 Task: Find connections with filter location Port-Gentil with filter topic #Networkingwith filter profile language Spanish with filter current company Think Design Collaborative with filter school Modern School with filter industry Postal Services with filter service category Packaging Design with filter keywords title Administrator
Action: Mouse moved to (571, 75)
Screenshot: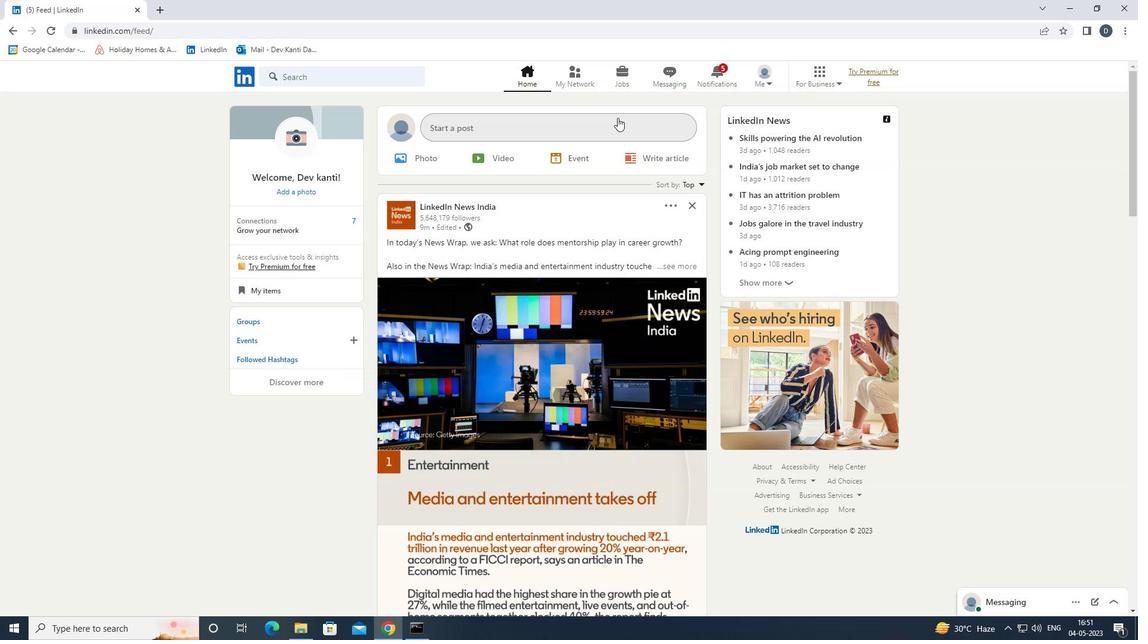 
Action: Mouse pressed left at (571, 75)
Screenshot: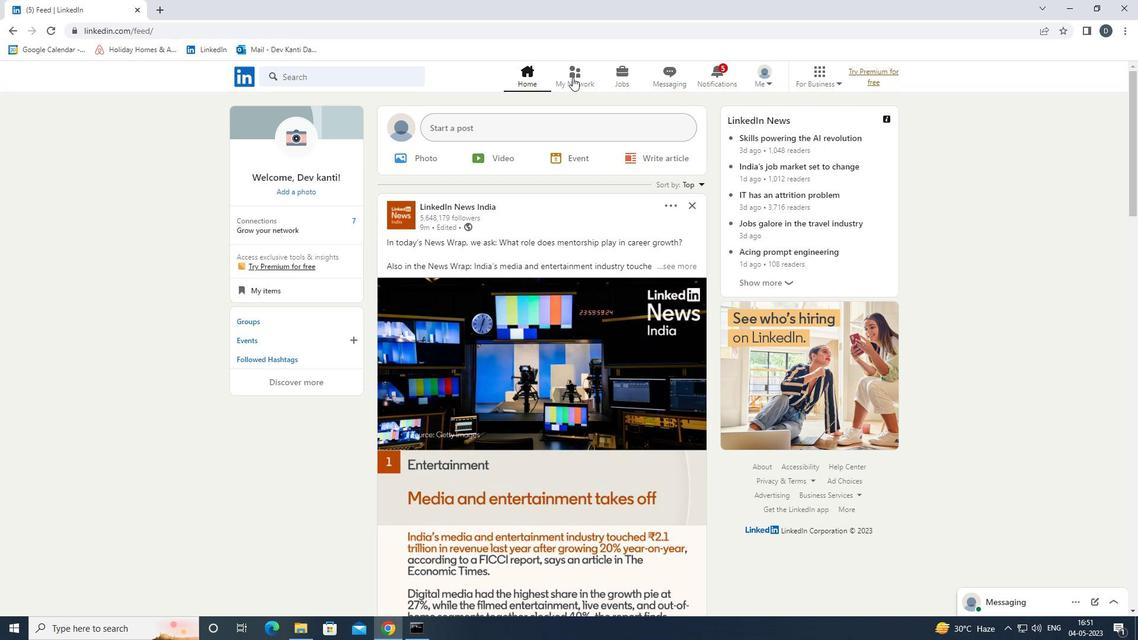 
Action: Mouse moved to (390, 140)
Screenshot: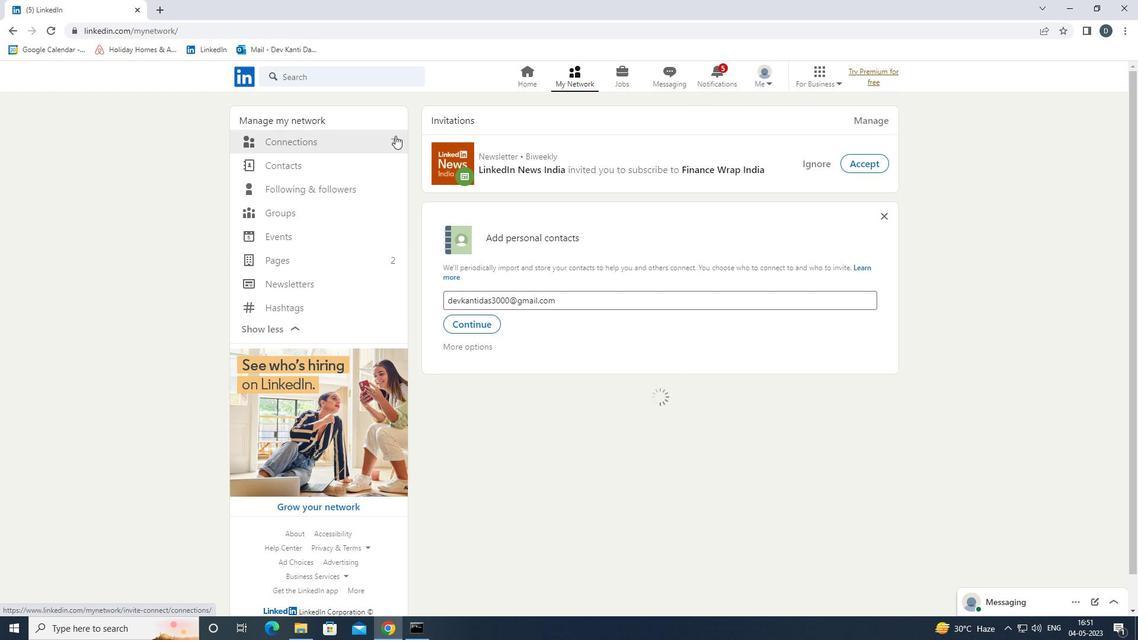 
Action: Mouse pressed left at (390, 140)
Screenshot: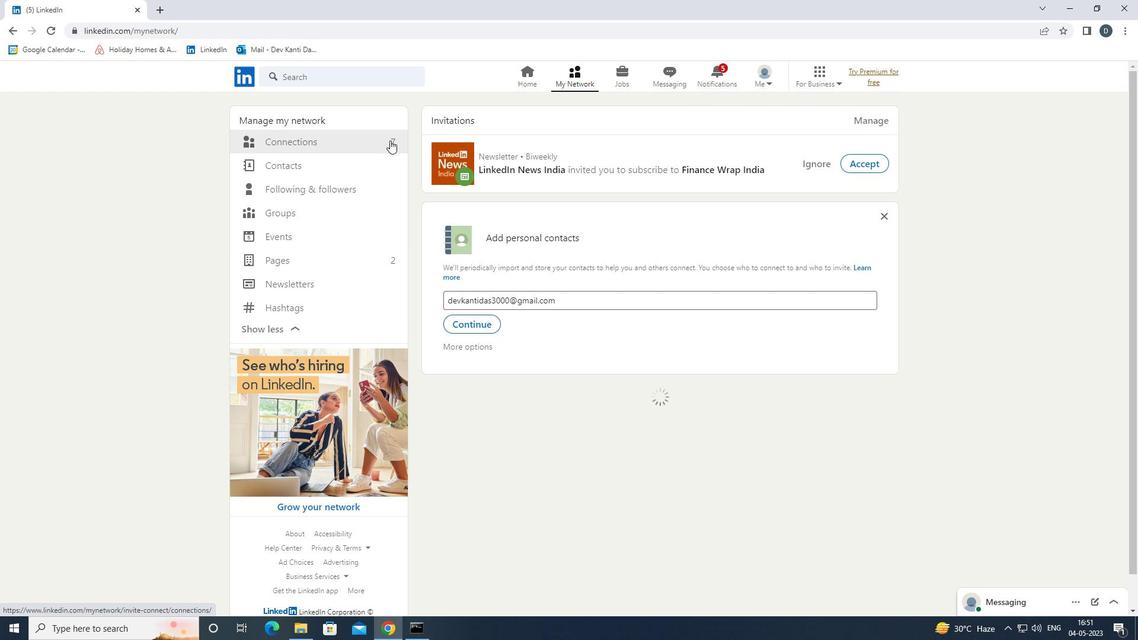 
Action: Mouse moved to (660, 147)
Screenshot: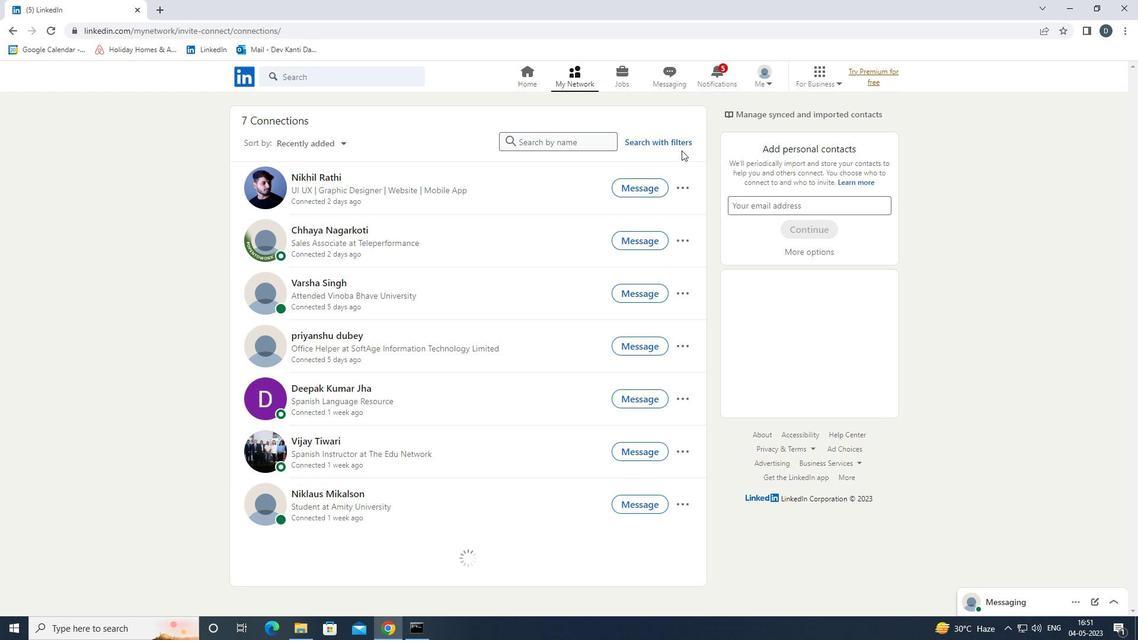 
Action: Mouse pressed left at (660, 147)
Screenshot: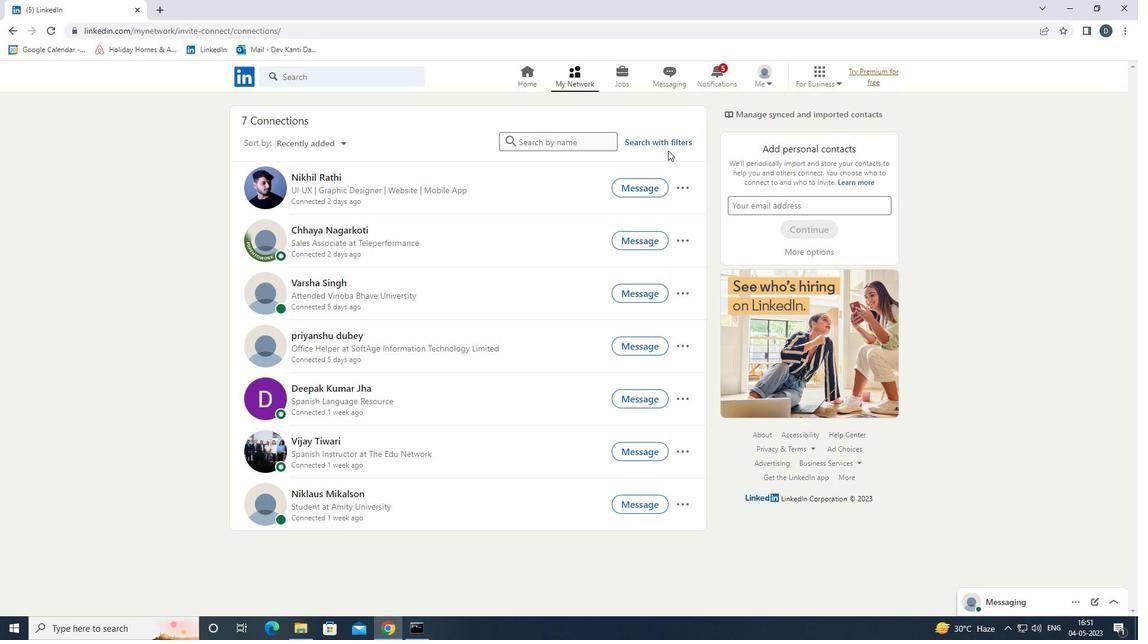 
Action: Mouse moved to (614, 112)
Screenshot: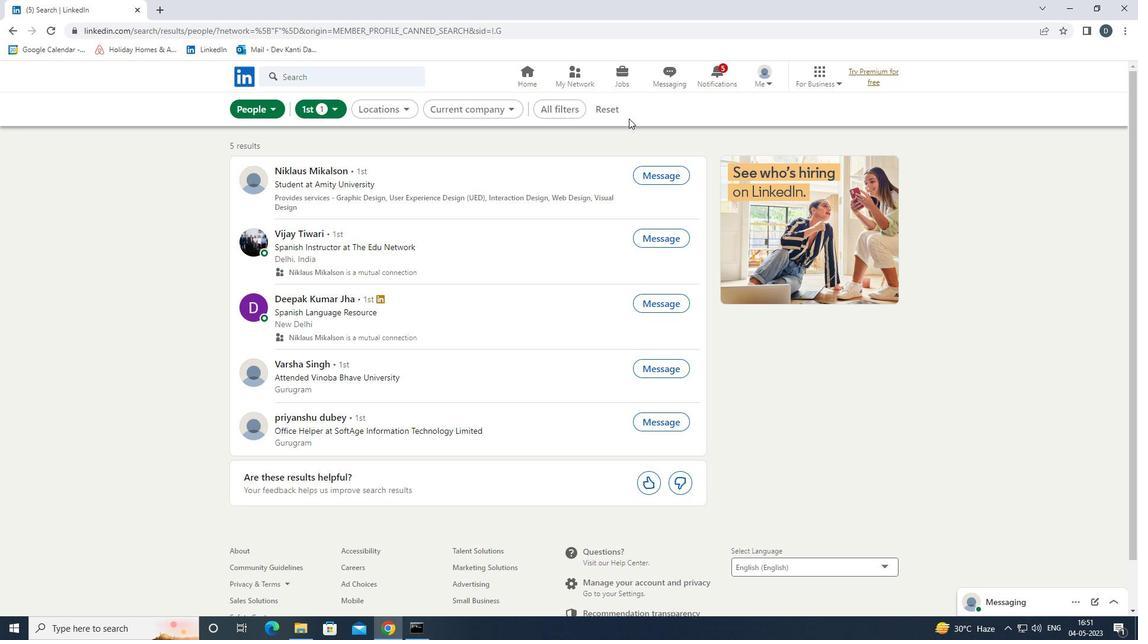 
Action: Mouse pressed left at (614, 112)
Screenshot: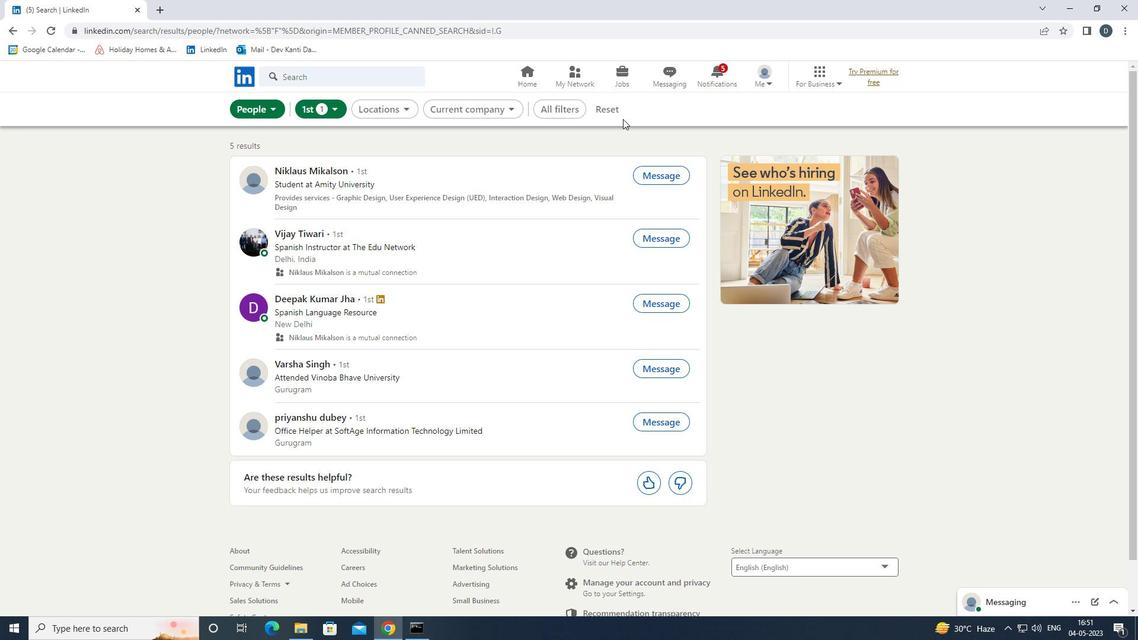 
Action: Mouse moved to (598, 111)
Screenshot: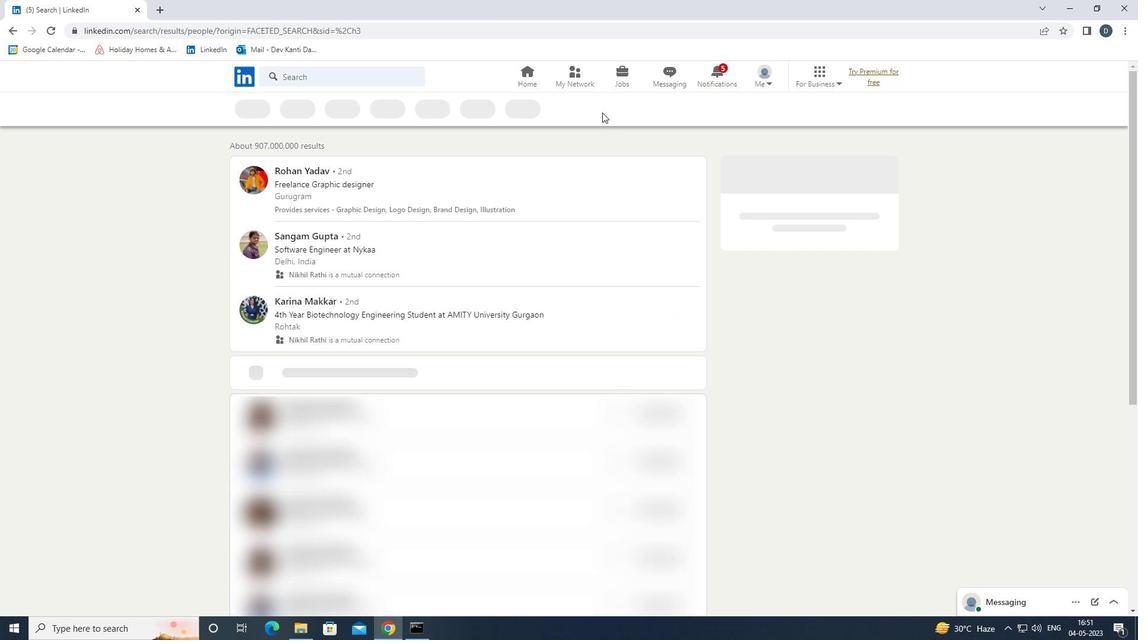
Action: Mouse pressed left at (598, 111)
Screenshot: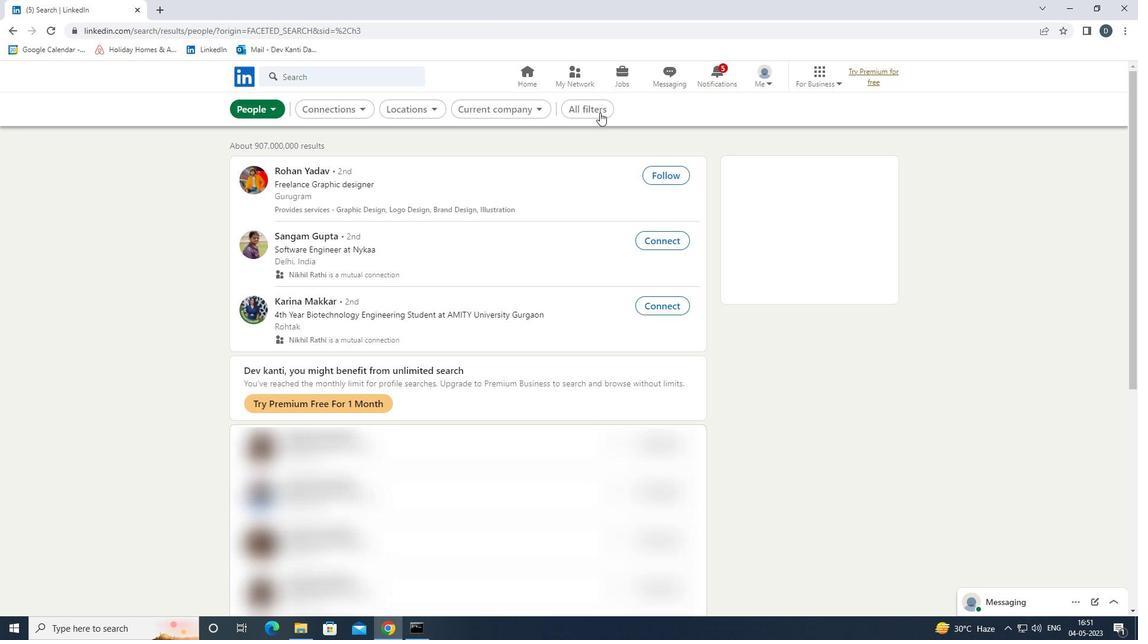 
Action: Mouse moved to (947, 409)
Screenshot: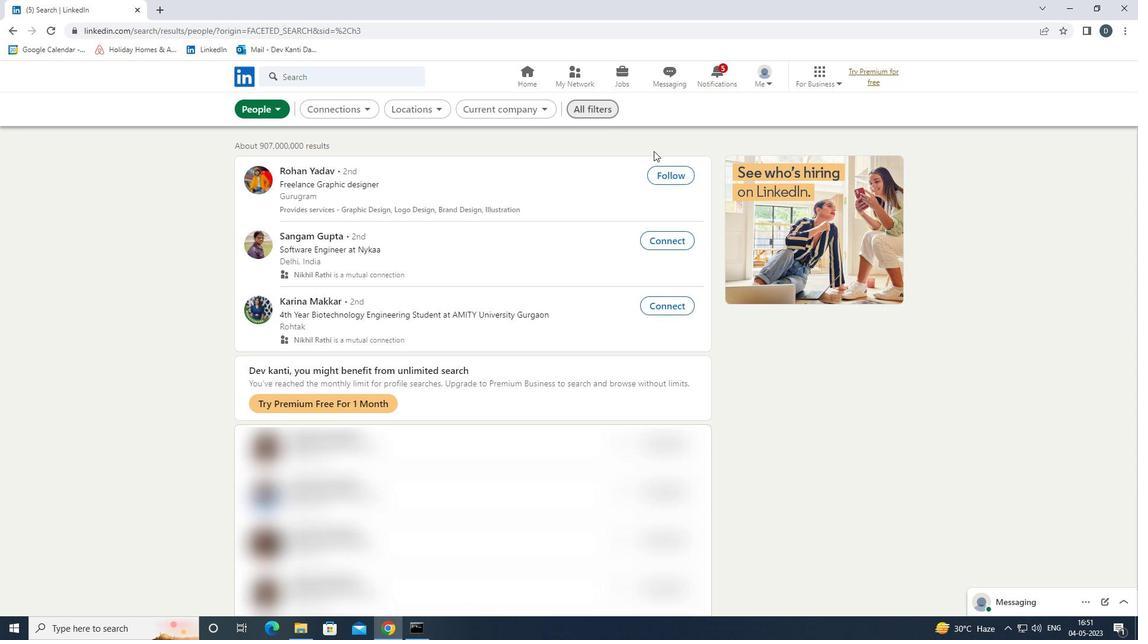 
Action: Mouse scrolled (947, 409) with delta (0, 0)
Screenshot: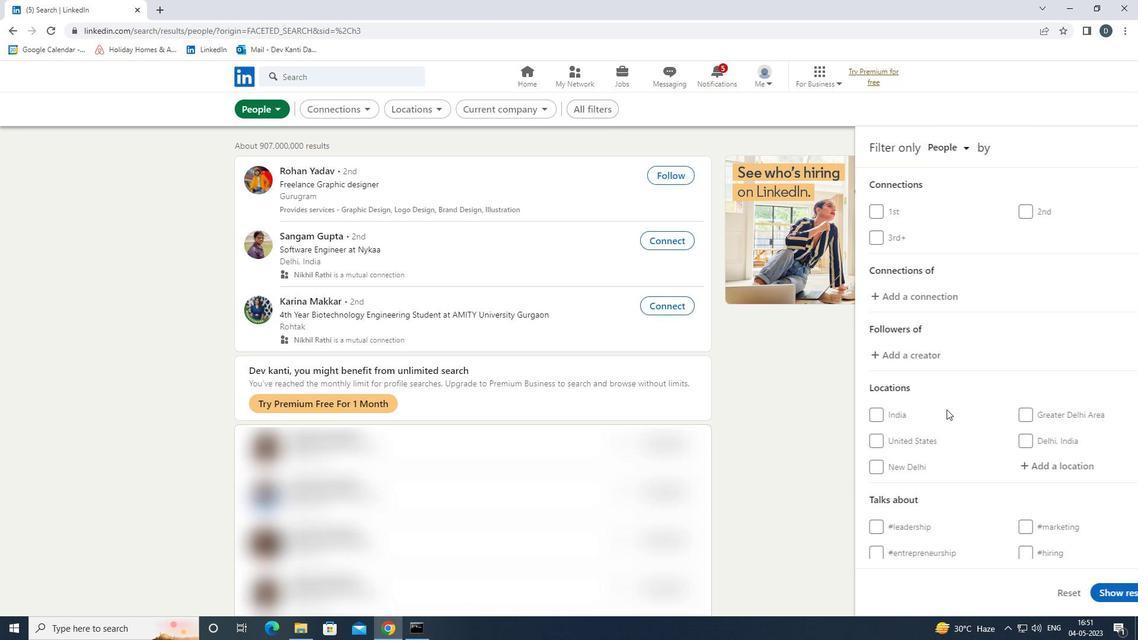 
Action: Mouse scrolled (947, 409) with delta (0, 0)
Screenshot: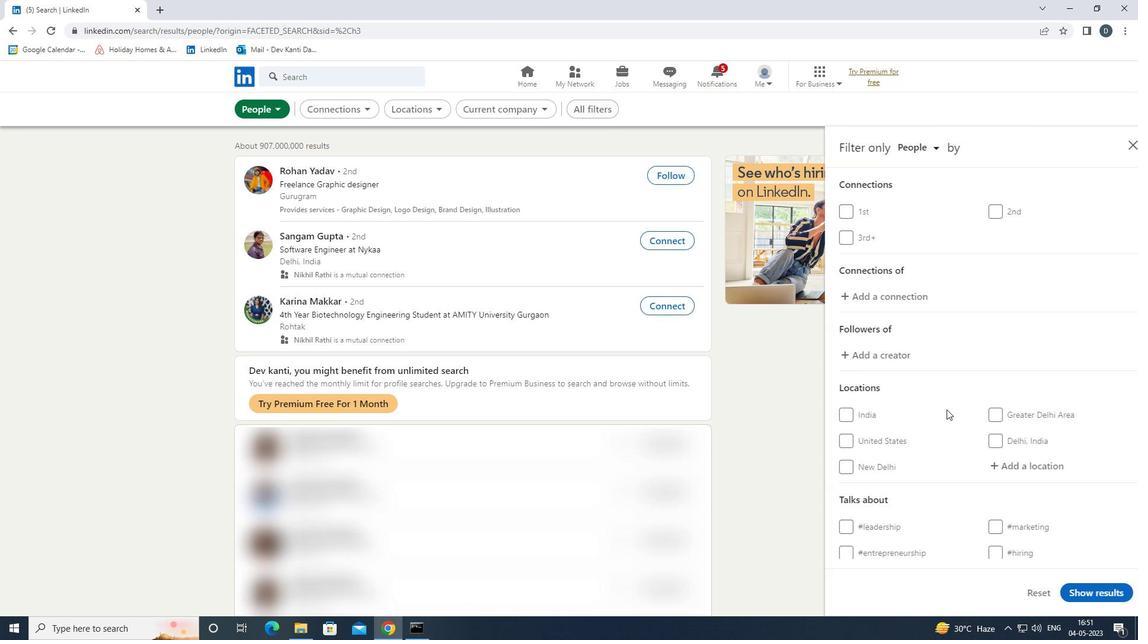 
Action: Mouse moved to (1033, 341)
Screenshot: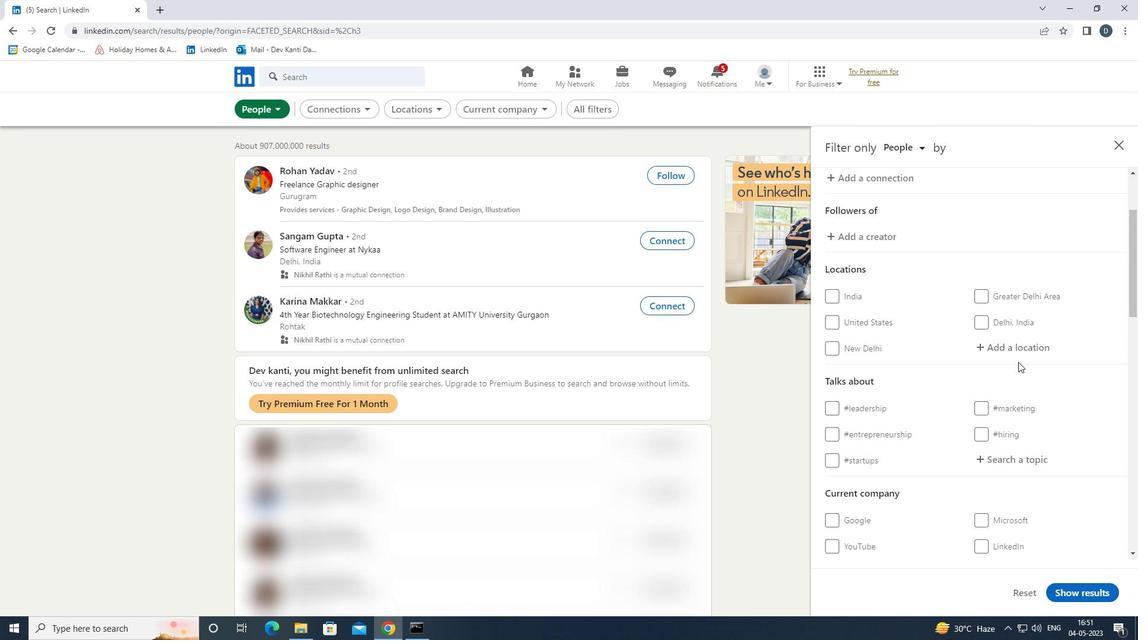 
Action: Mouse pressed left at (1033, 341)
Screenshot: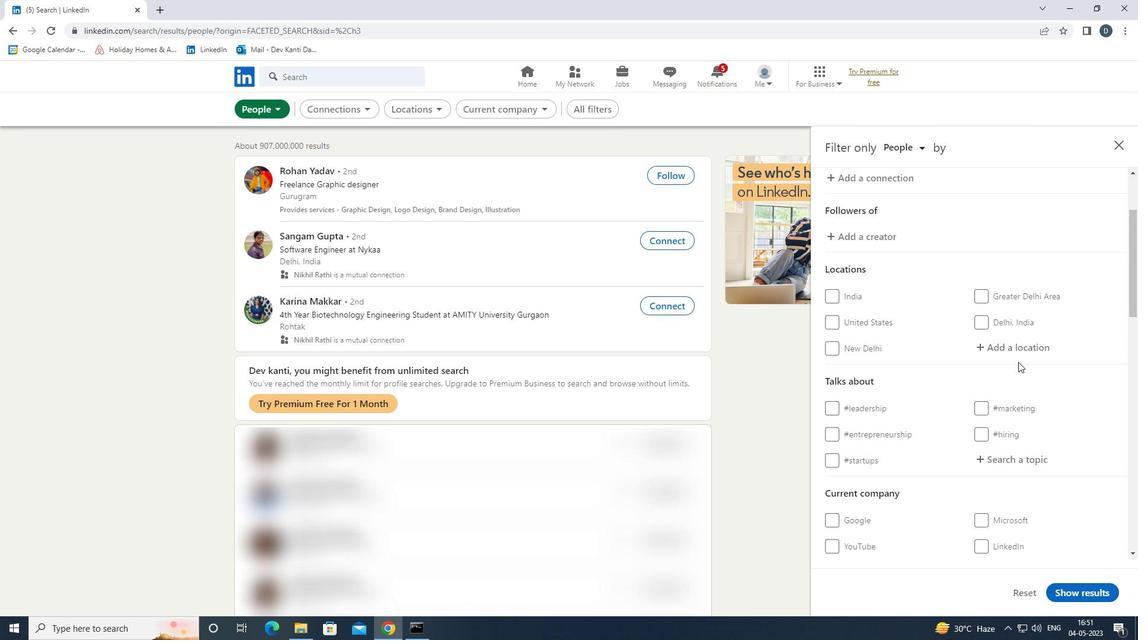 
Action: Mouse moved to (1032, 341)
Screenshot: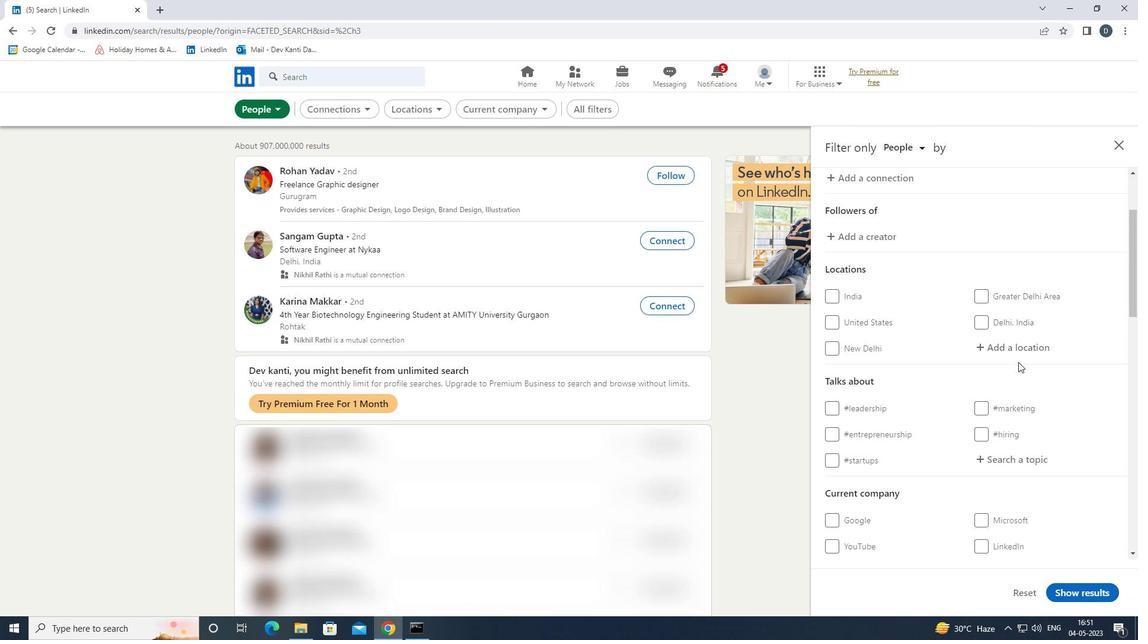 
Action: Key pressed <Key.shift>PORT-<Key.shift><Key.shift><Key.shift><Key.shift><Key.shift><Key.shift>GENTIL<Key.enter>
Screenshot: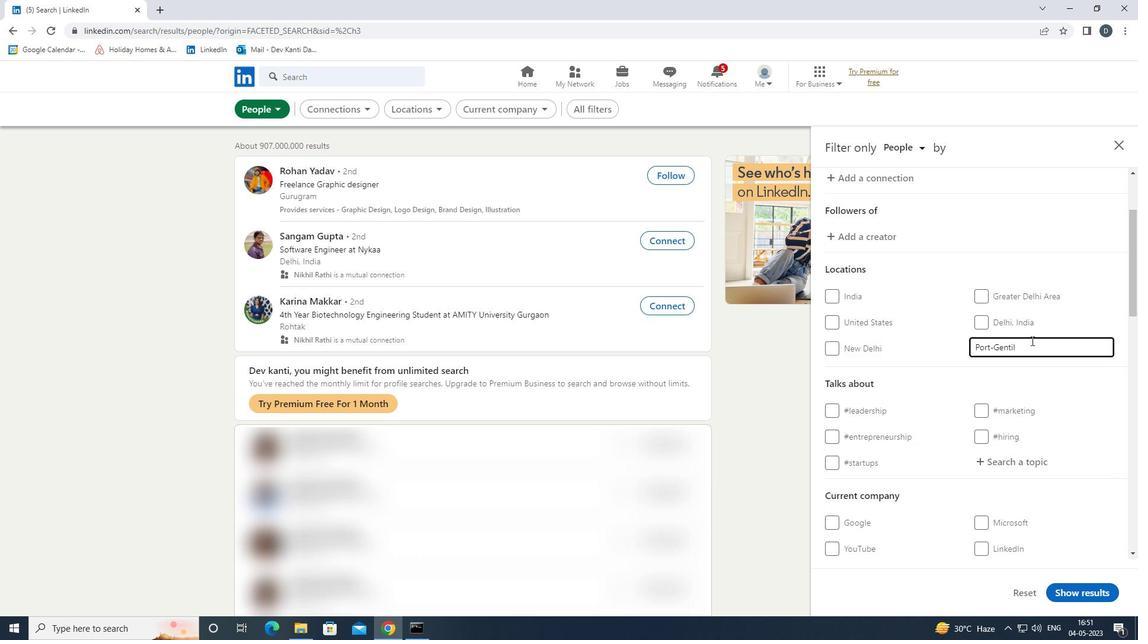 
Action: Mouse moved to (1022, 466)
Screenshot: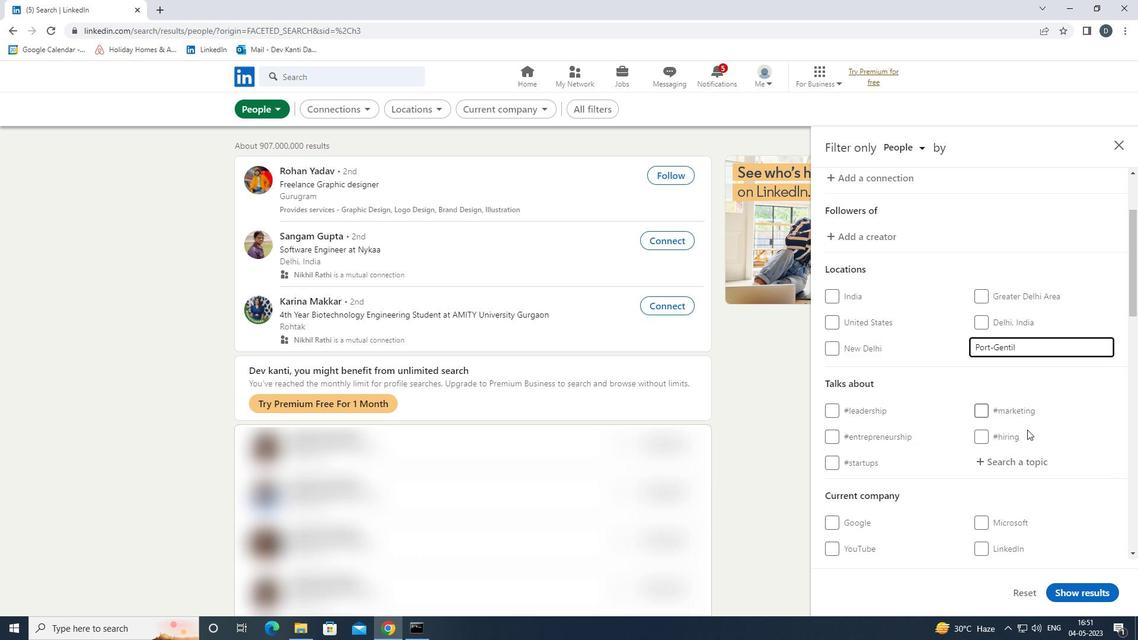 
Action: Mouse pressed left at (1022, 466)
Screenshot: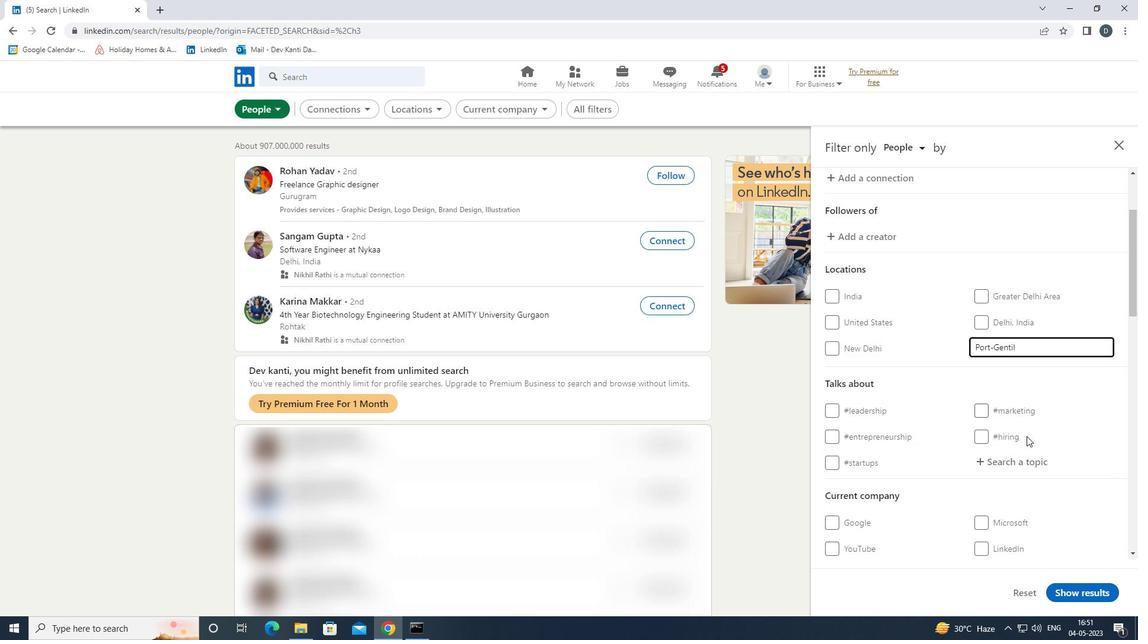 
Action: Key pressed NETWORKING<Key.down><Key.enter>
Screenshot: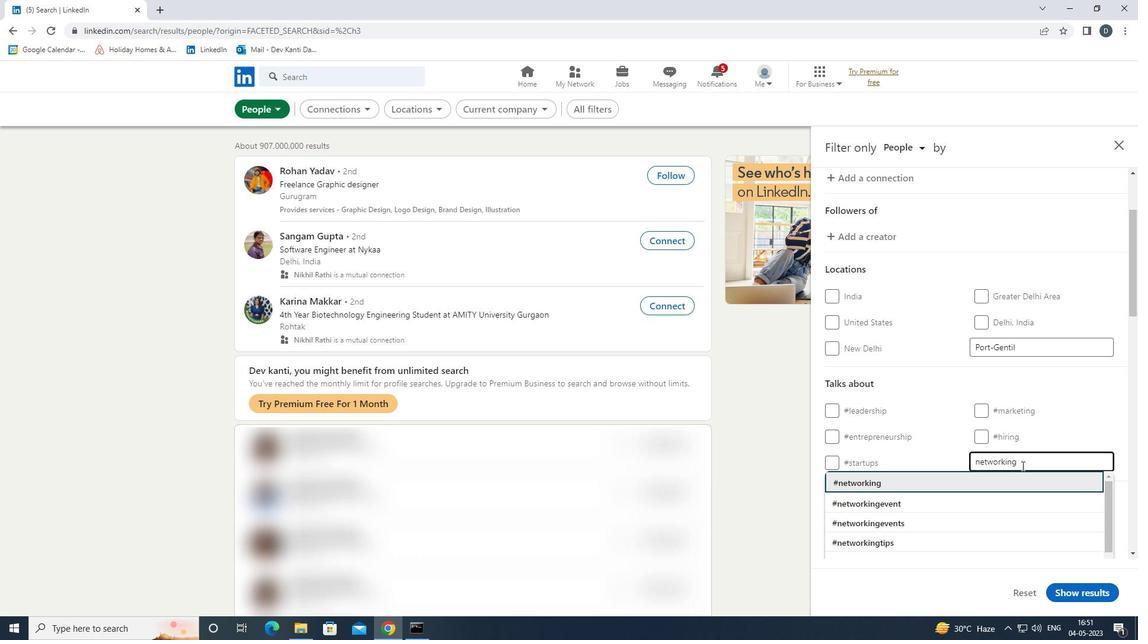 
Action: Mouse scrolled (1022, 465) with delta (0, 0)
Screenshot: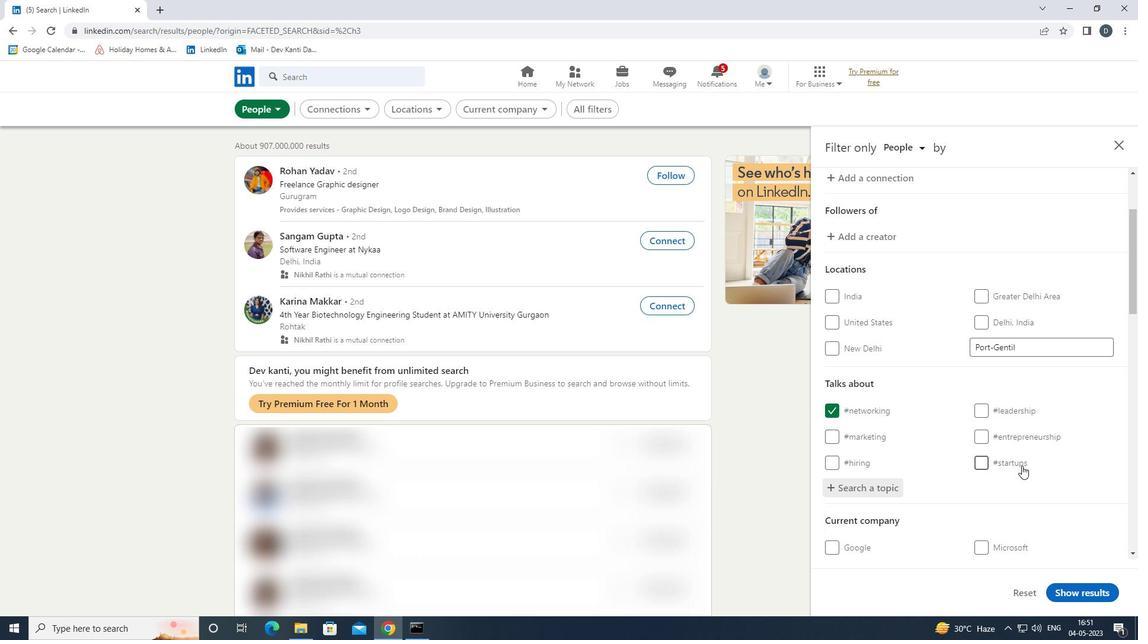 
Action: Mouse scrolled (1022, 465) with delta (0, 0)
Screenshot: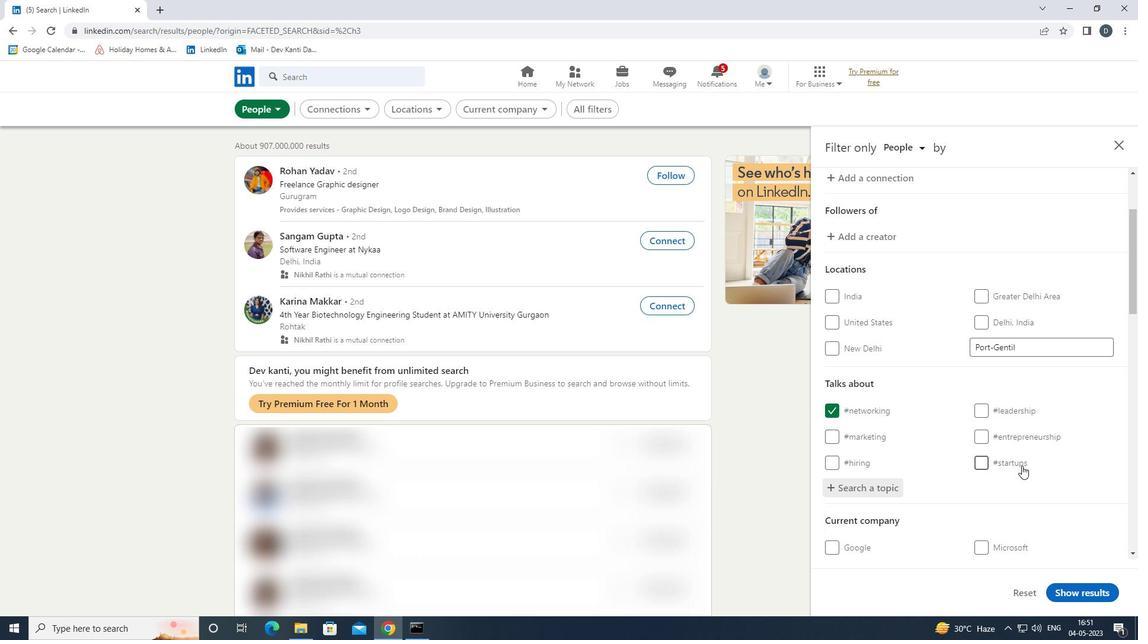 
Action: Mouse scrolled (1022, 465) with delta (0, 0)
Screenshot: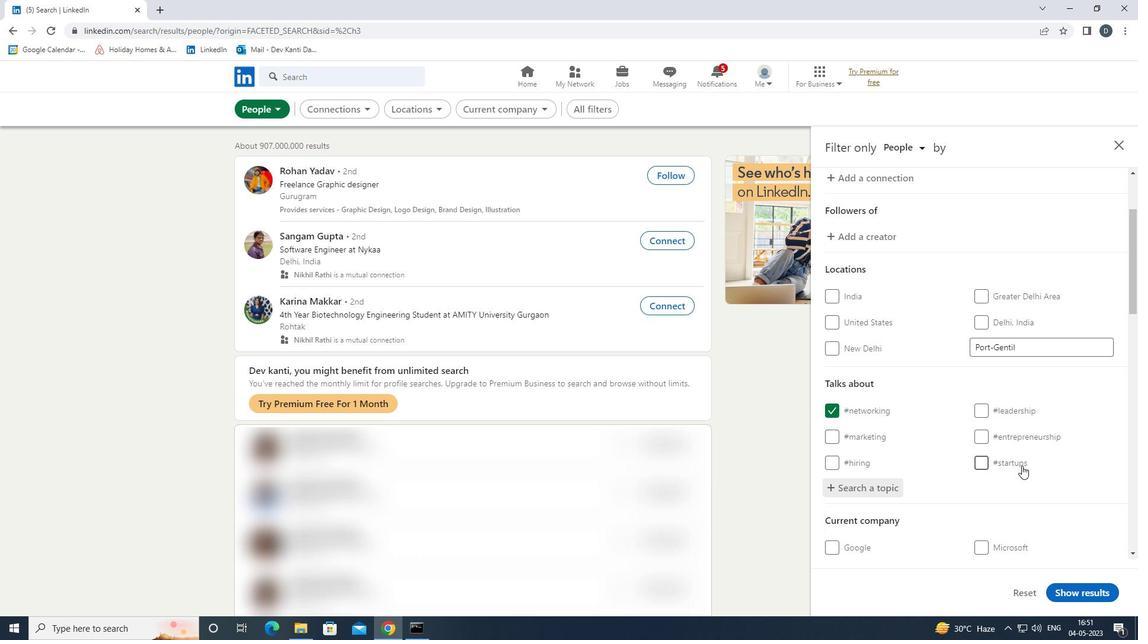 
Action: Mouse scrolled (1022, 465) with delta (0, 0)
Screenshot: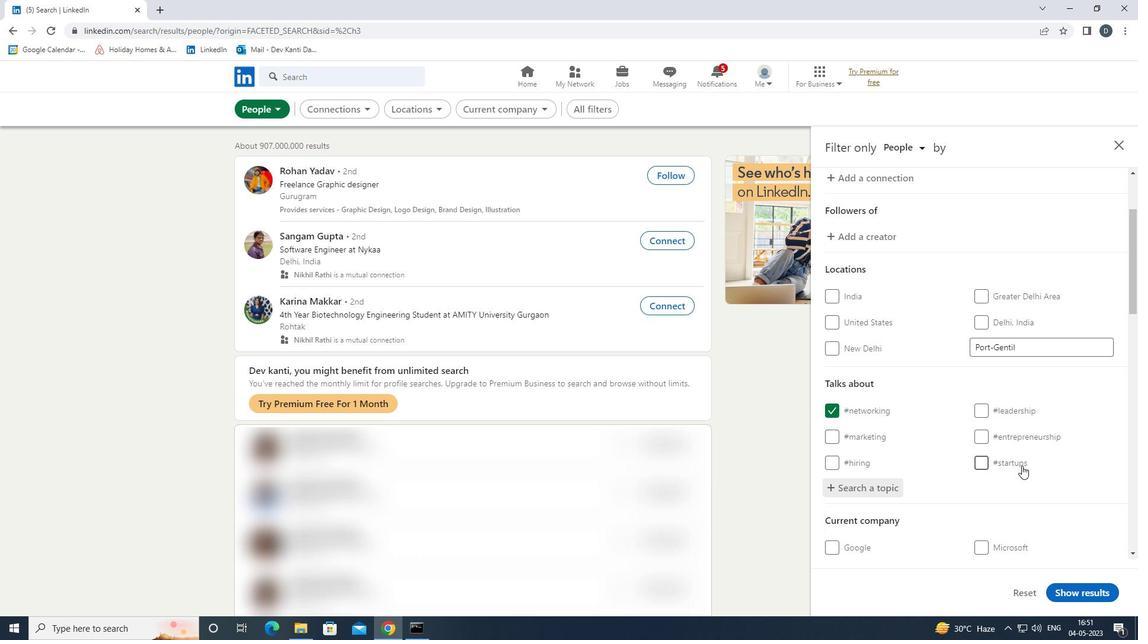 
Action: Mouse scrolled (1022, 465) with delta (0, 0)
Screenshot: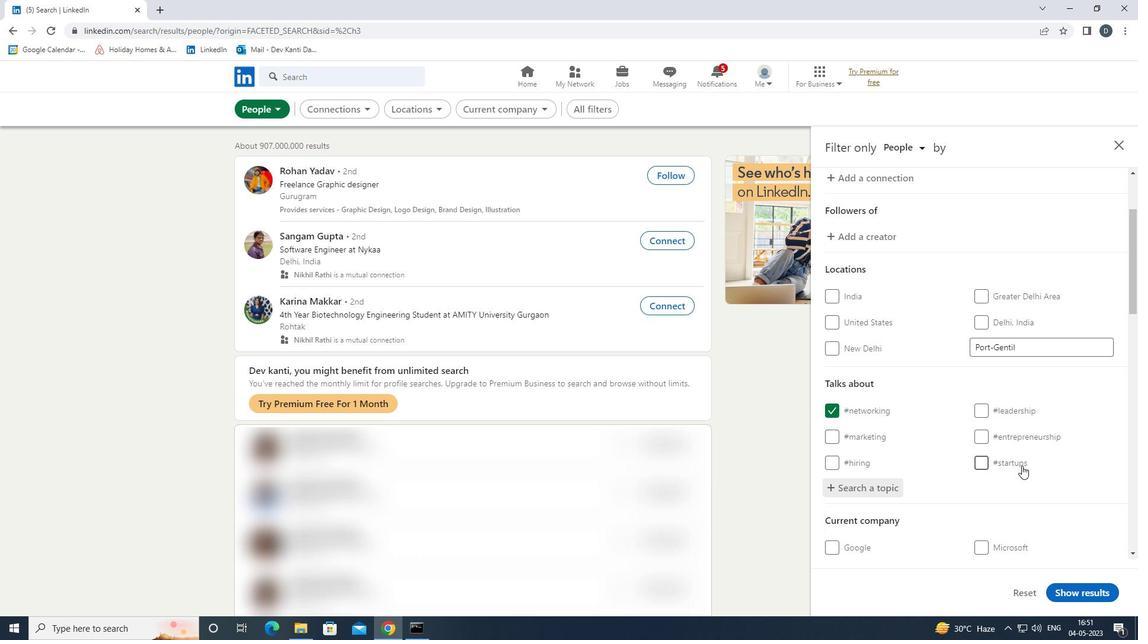 
Action: Mouse scrolled (1022, 465) with delta (0, 0)
Screenshot: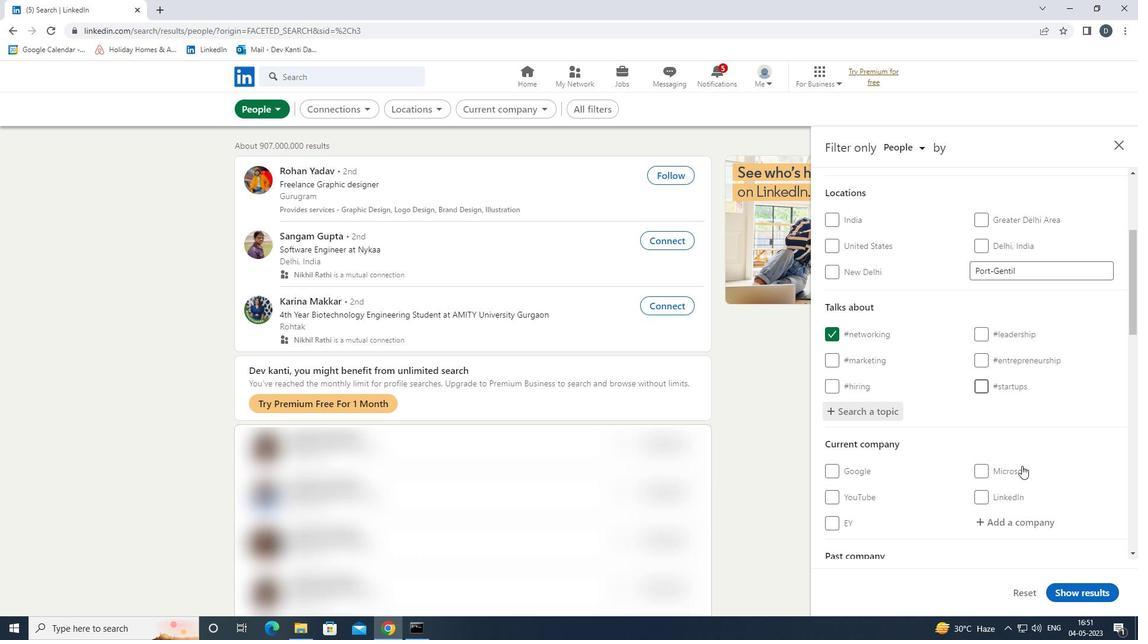 
Action: Mouse scrolled (1022, 465) with delta (0, 0)
Screenshot: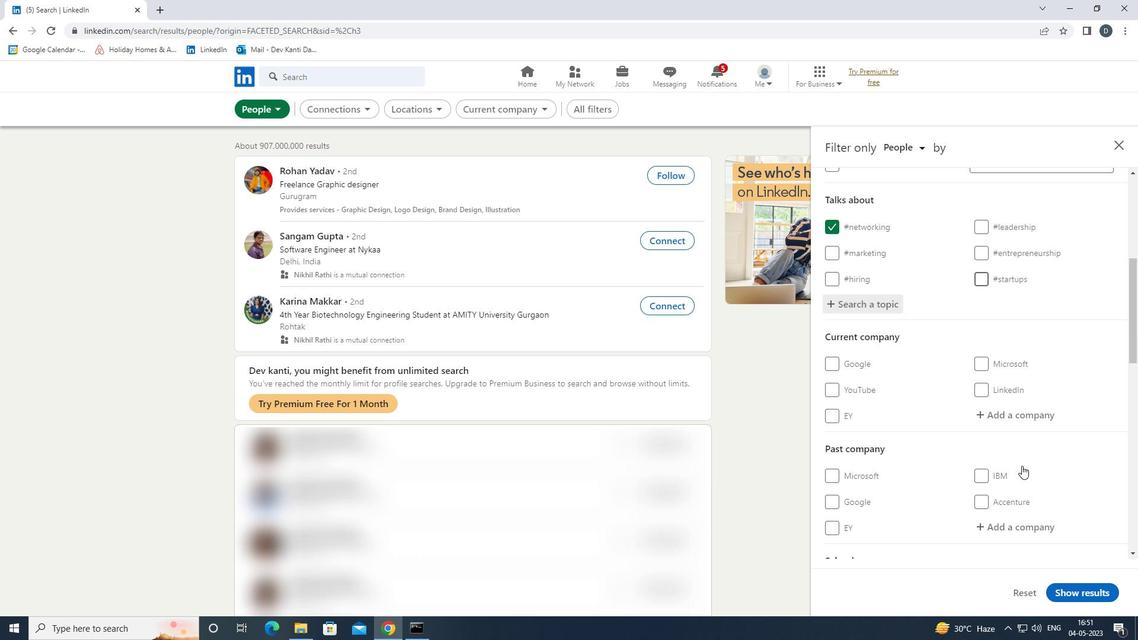 
Action: Mouse scrolled (1022, 465) with delta (0, 0)
Screenshot: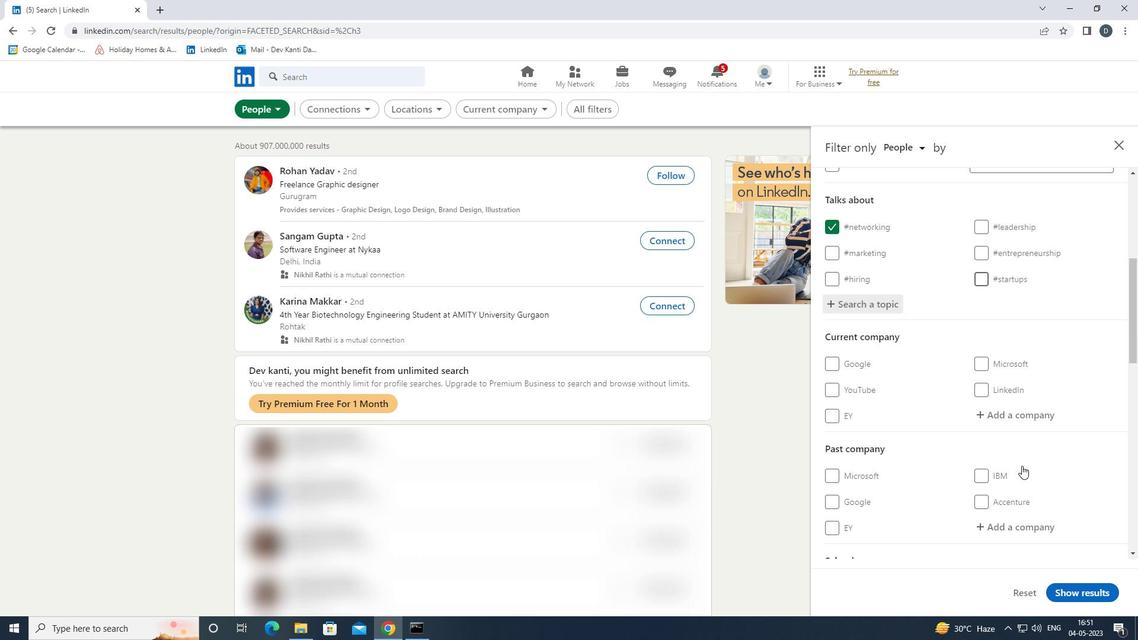 
Action: Mouse moved to (1013, 358)
Screenshot: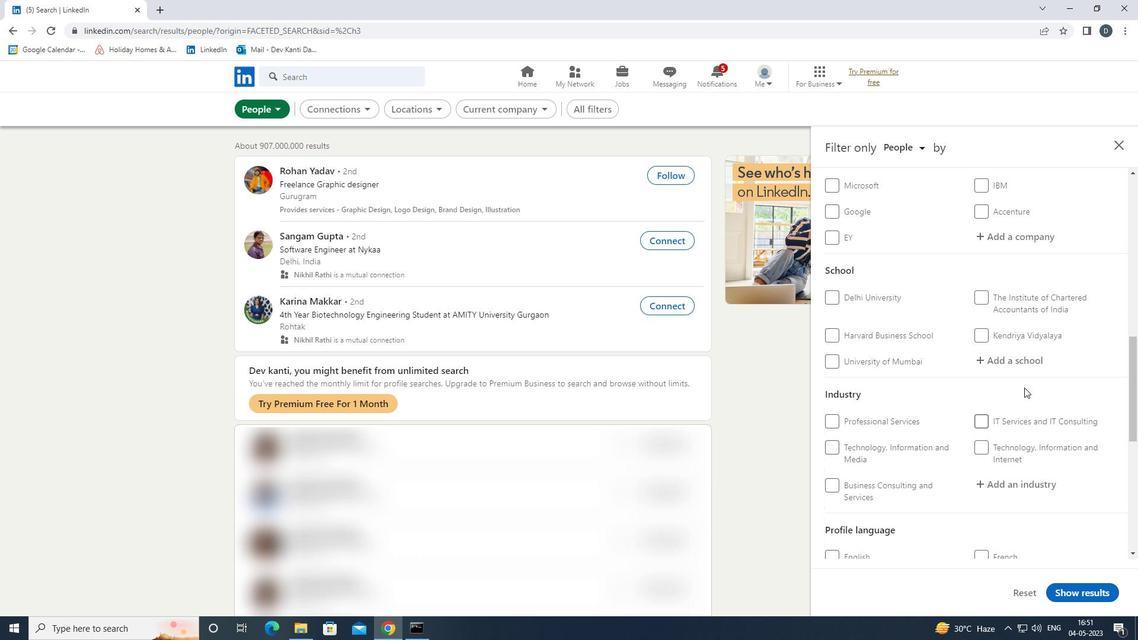 
Action: Mouse scrolled (1013, 357) with delta (0, 0)
Screenshot: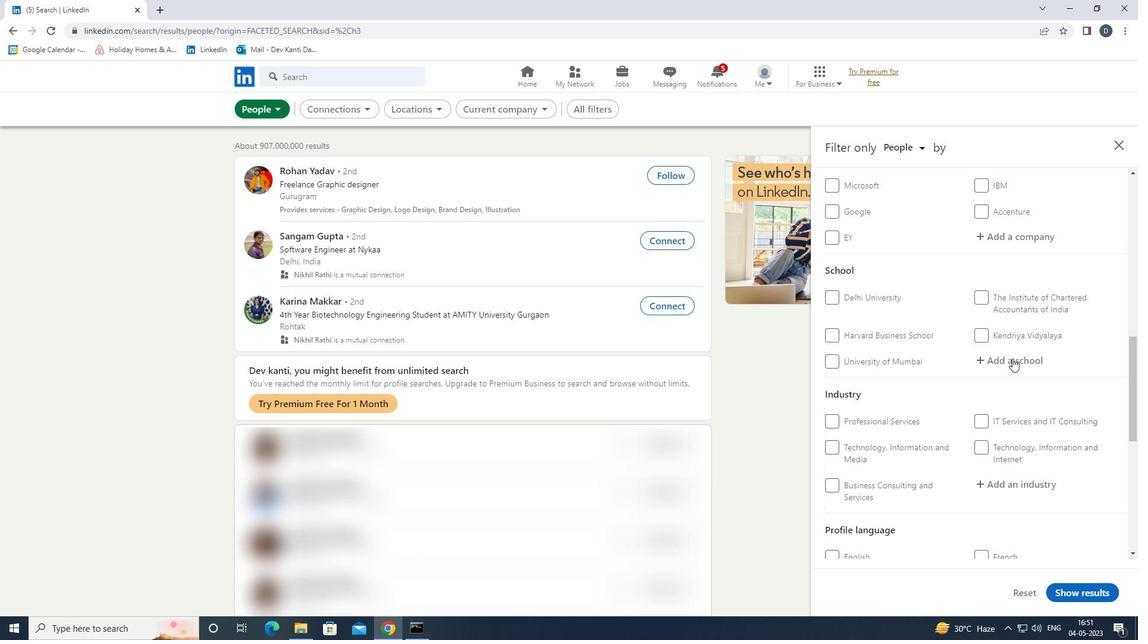 
Action: Mouse scrolled (1013, 357) with delta (0, 0)
Screenshot: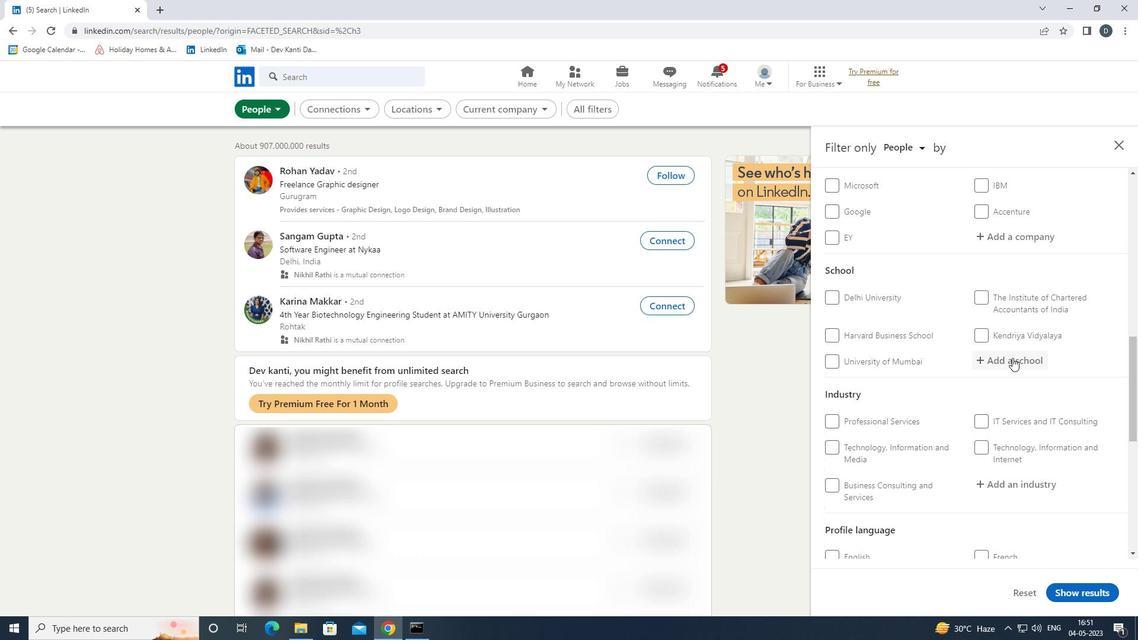 
Action: Mouse moved to (834, 471)
Screenshot: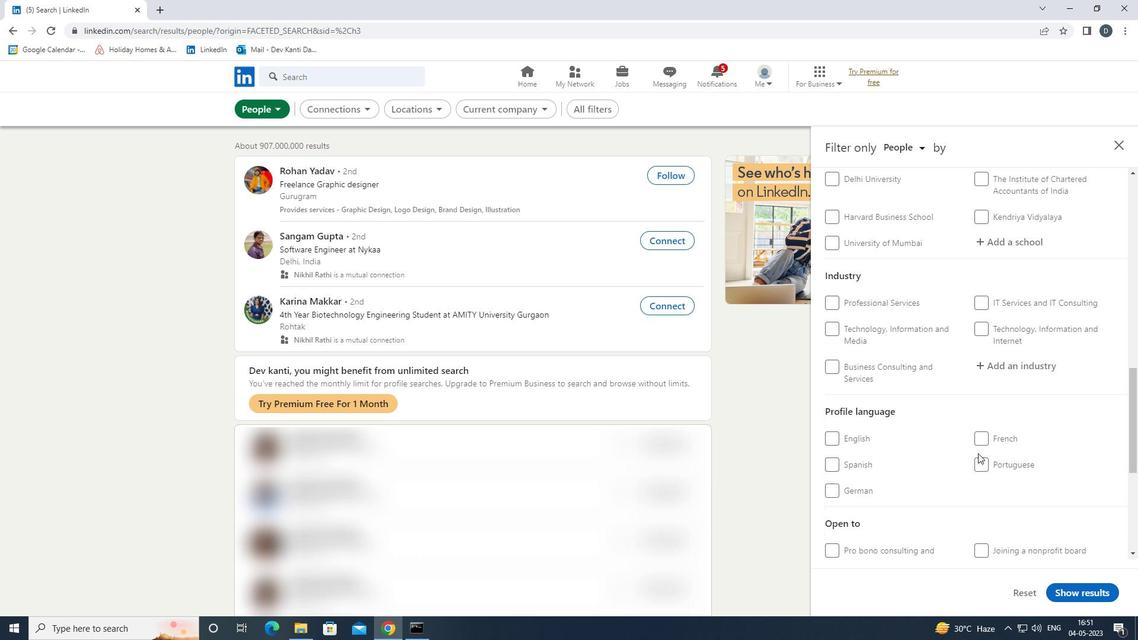 
Action: Mouse pressed left at (834, 471)
Screenshot: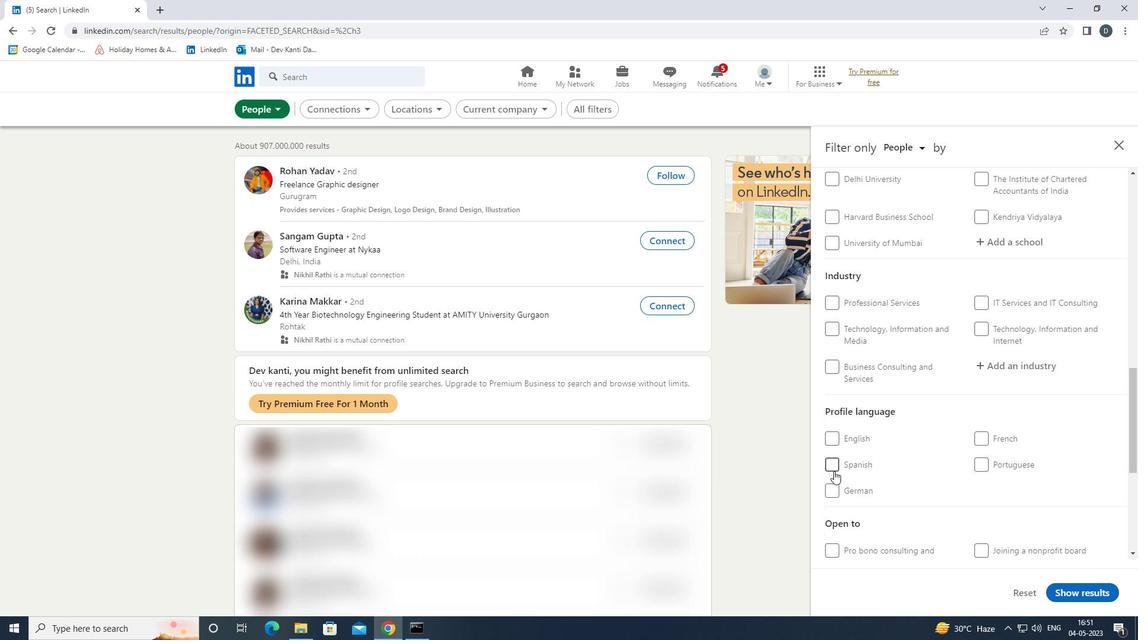 
Action: Mouse moved to (864, 471)
Screenshot: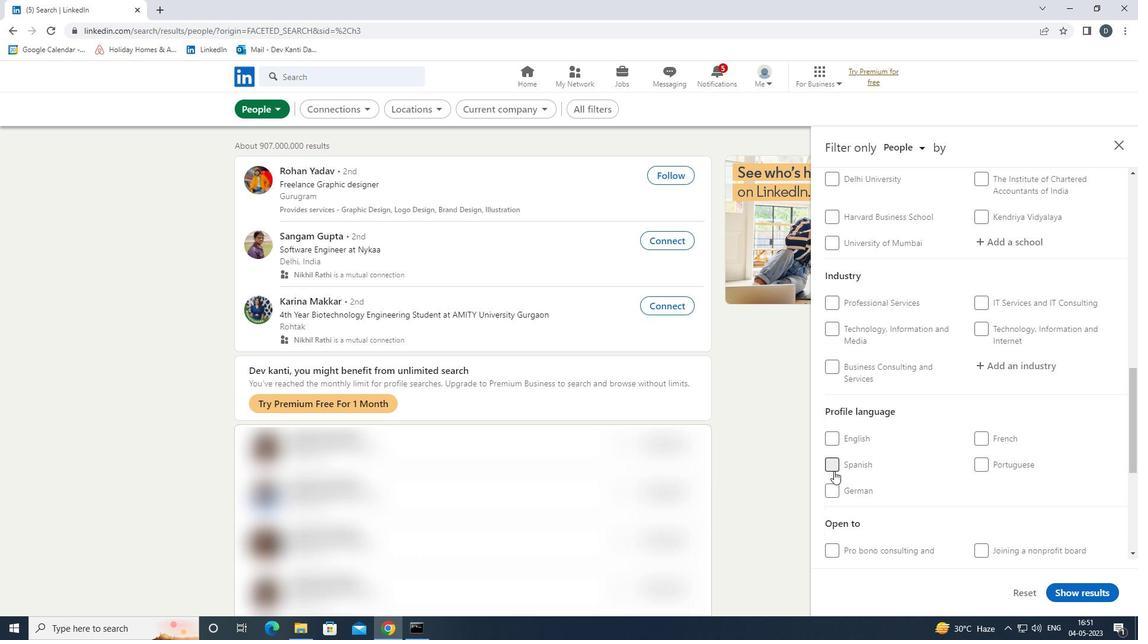 
Action: Mouse scrolled (864, 472) with delta (0, 0)
Screenshot: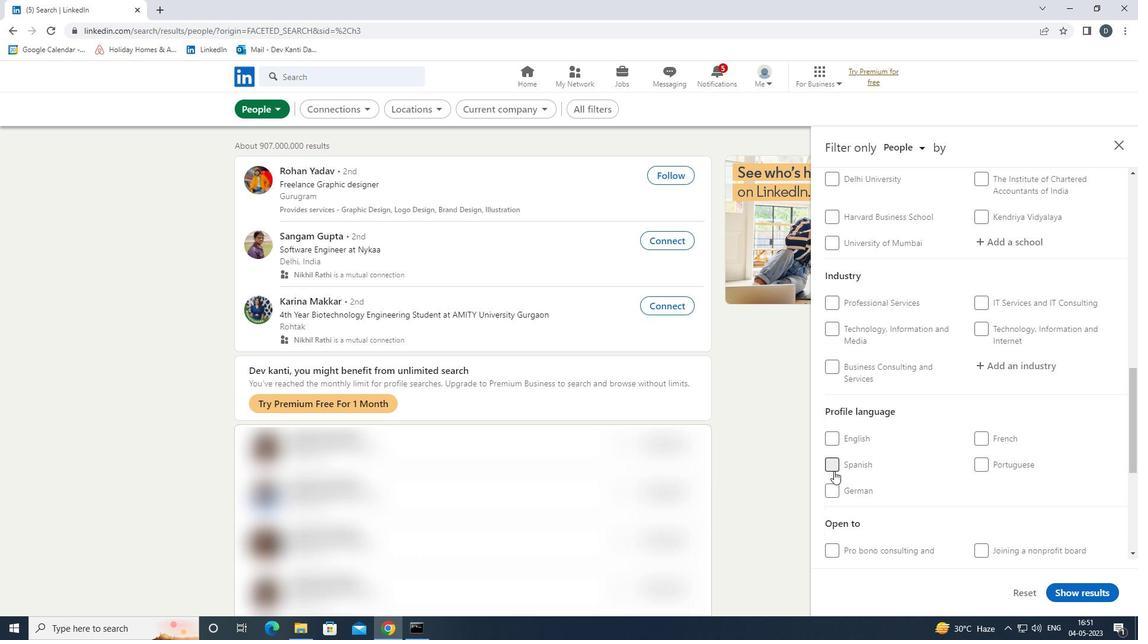 
Action: Mouse scrolled (864, 472) with delta (0, 0)
Screenshot: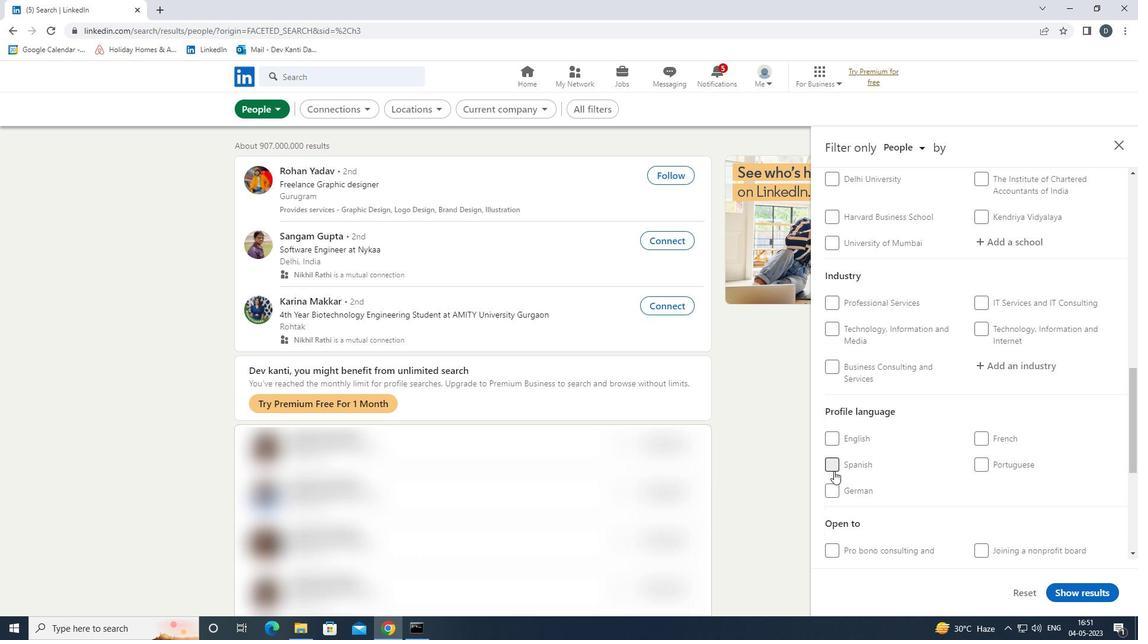 
Action: Mouse scrolled (864, 472) with delta (0, 0)
Screenshot: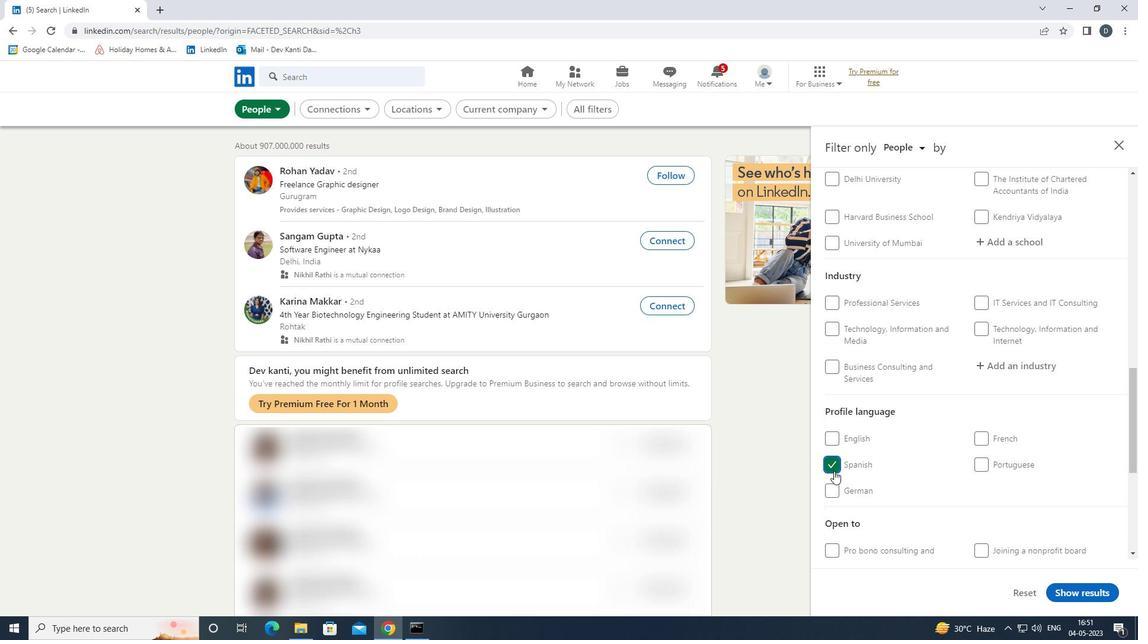 
Action: Mouse scrolled (864, 472) with delta (0, 0)
Screenshot: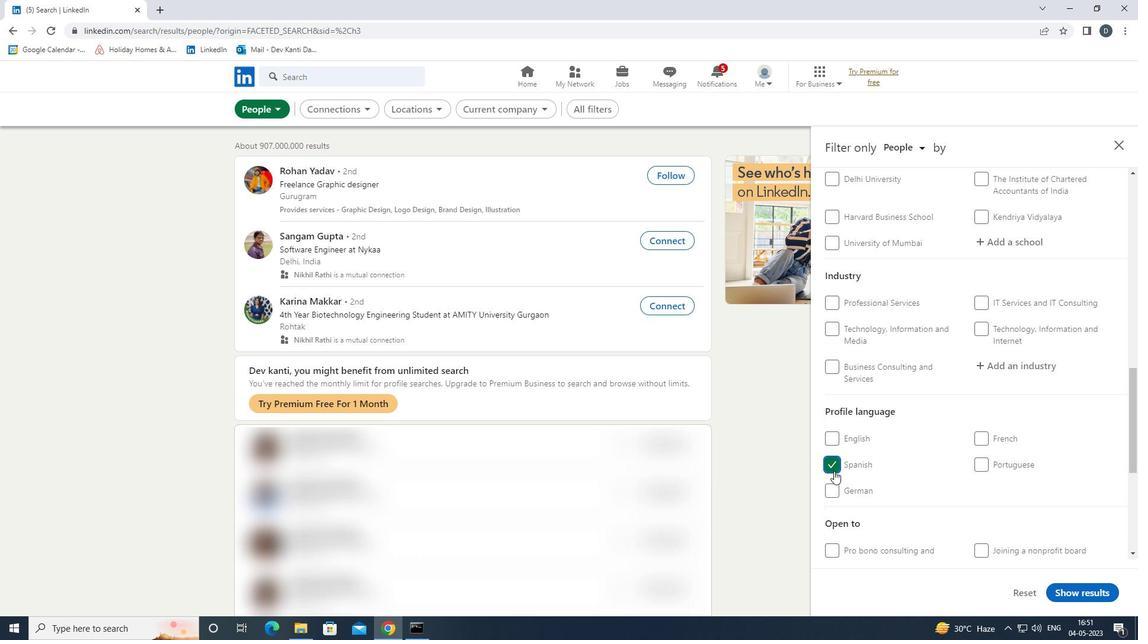 
Action: Mouse scrolled (864, 472) with delta (0, 0)
Screenshot: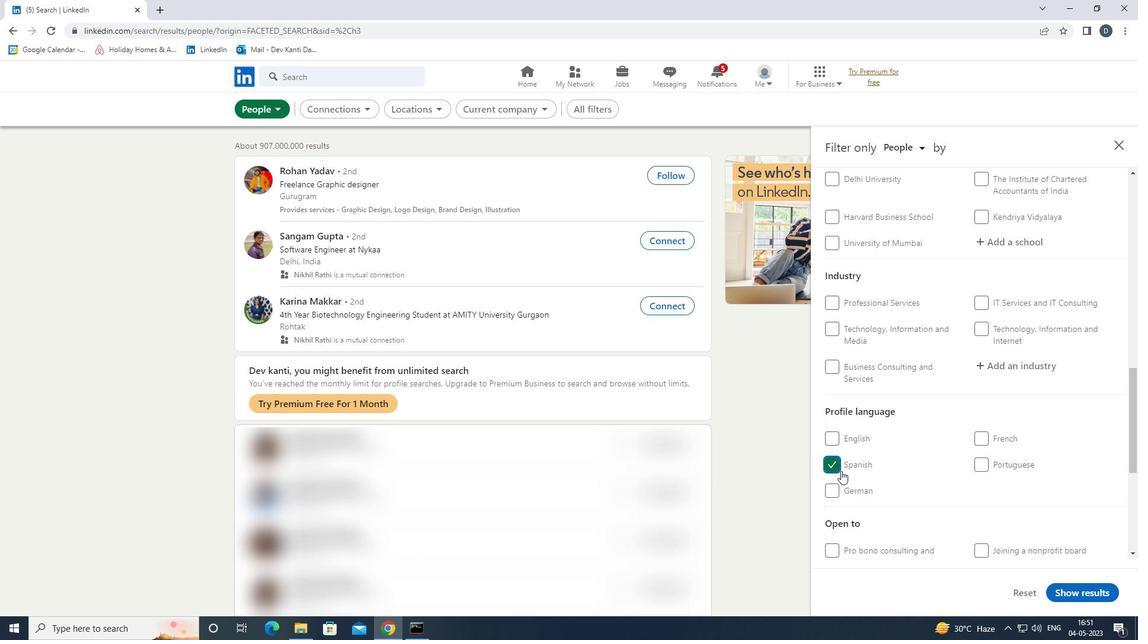 
Action: Mouse scrolled (864, 472) with delta (0, 0)
Screenshot: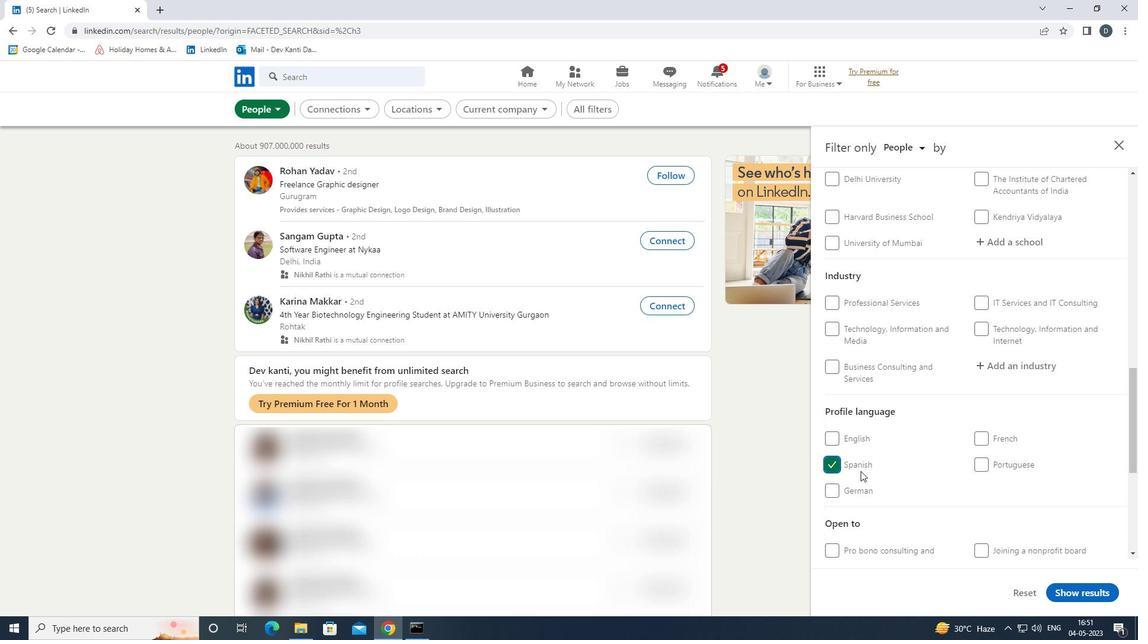 
Action: Mouse moved to (1008, 356)
Screenshot: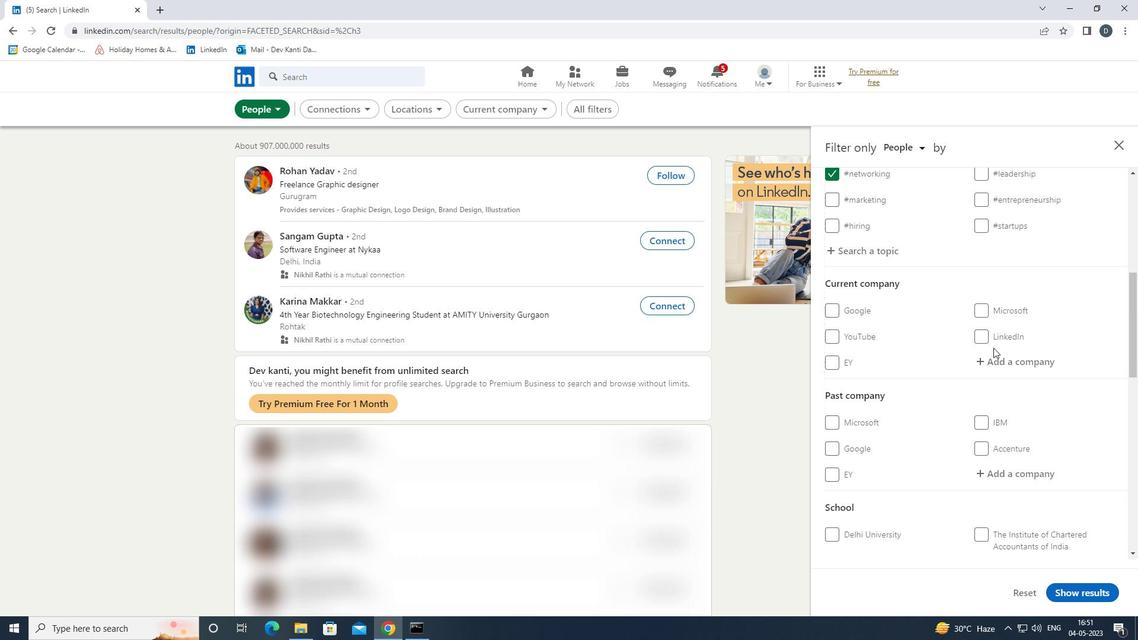 
Action: Mouse pressed left at (1008, 356)
Screenshot: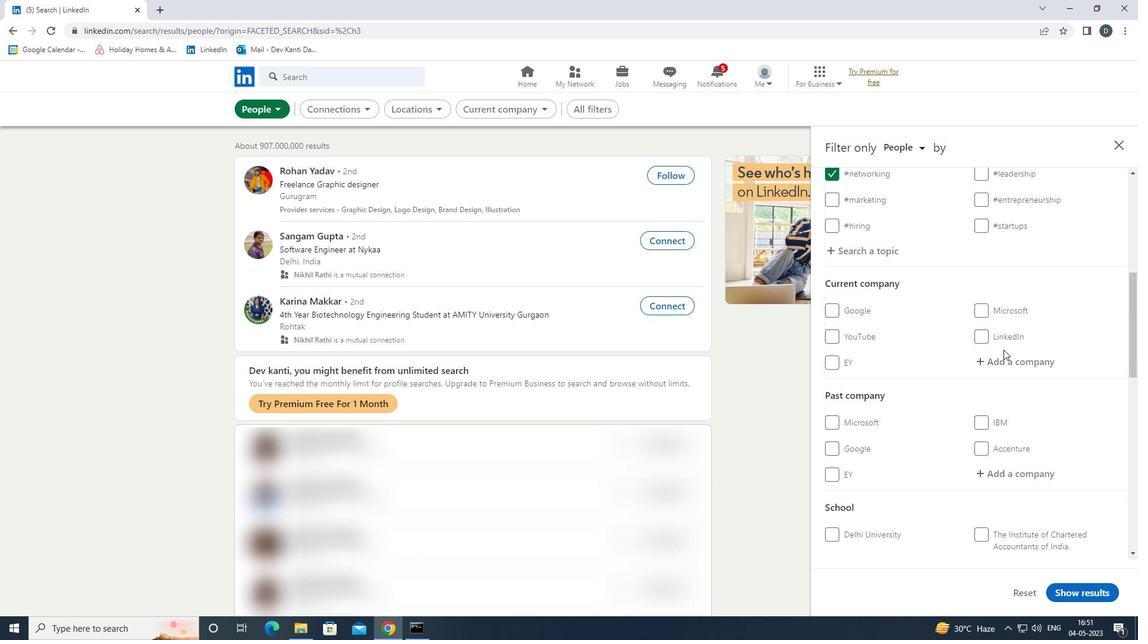
Action: Key pressed <Key.shift><Key.shift><Key.shift><Key.shift><Key.shift><Key.shift><Key.shift>THINK<Key.space><Key.shift><Key.shift><Key.shift><Key.shift><Key.shift><Key.shift>DESI<Key.down><Key.enter>
Screenshot: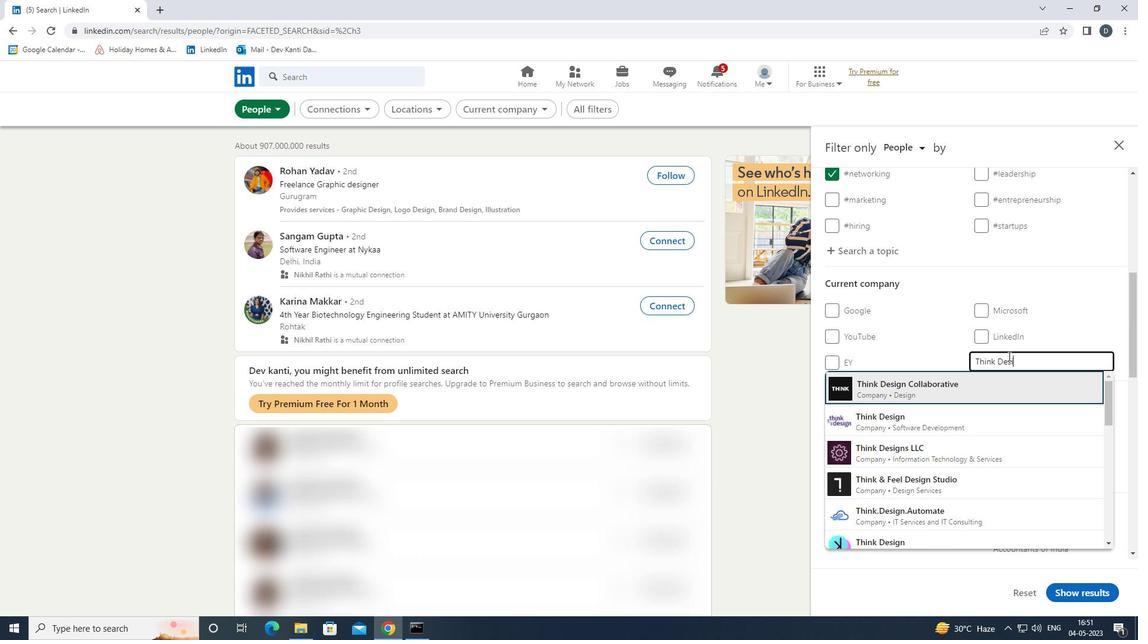 
Action: Mouse moved to (1008, 357)
Screenshot: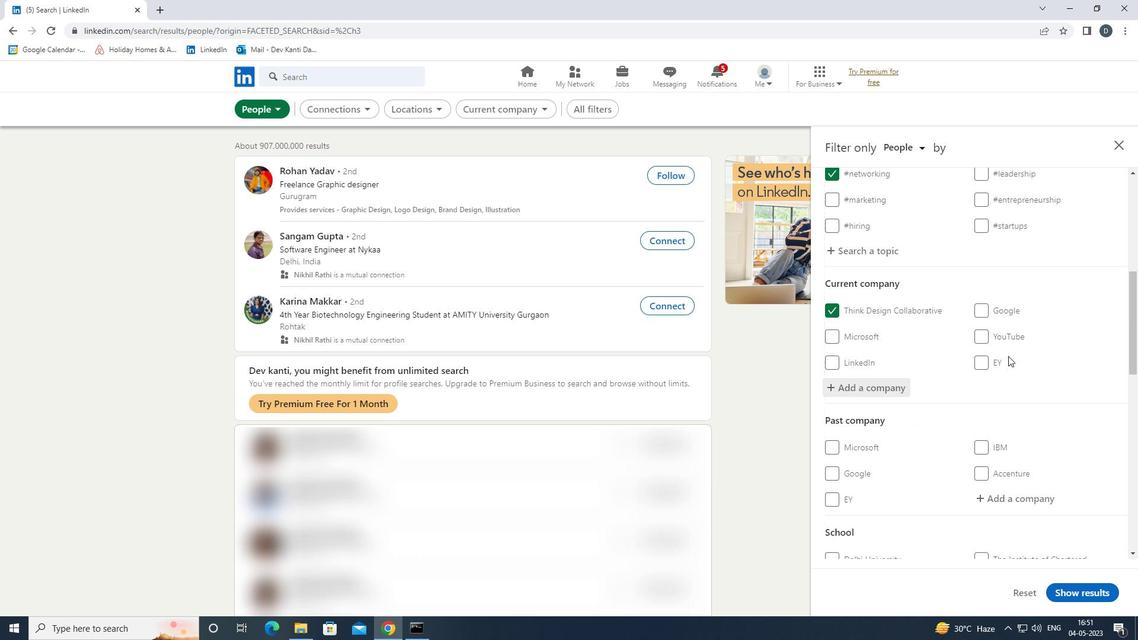 
Action: Mouse scrolled (1008, 357) with delta (0, 0)
Screenshot: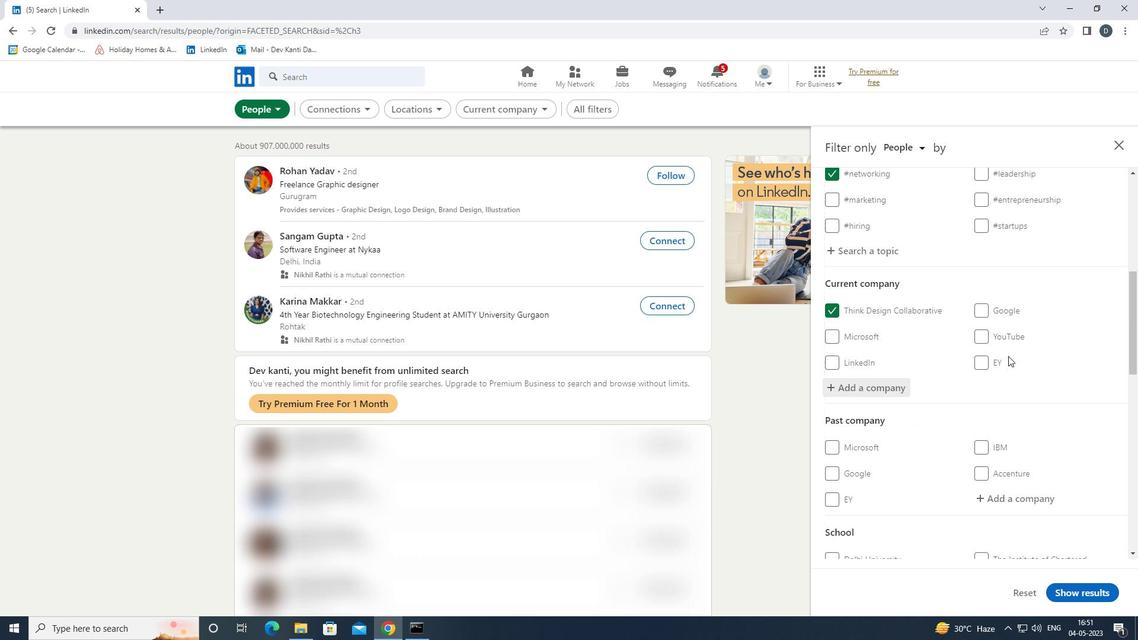 
Action: Mouse moved to (1008, 359)
Screenshot: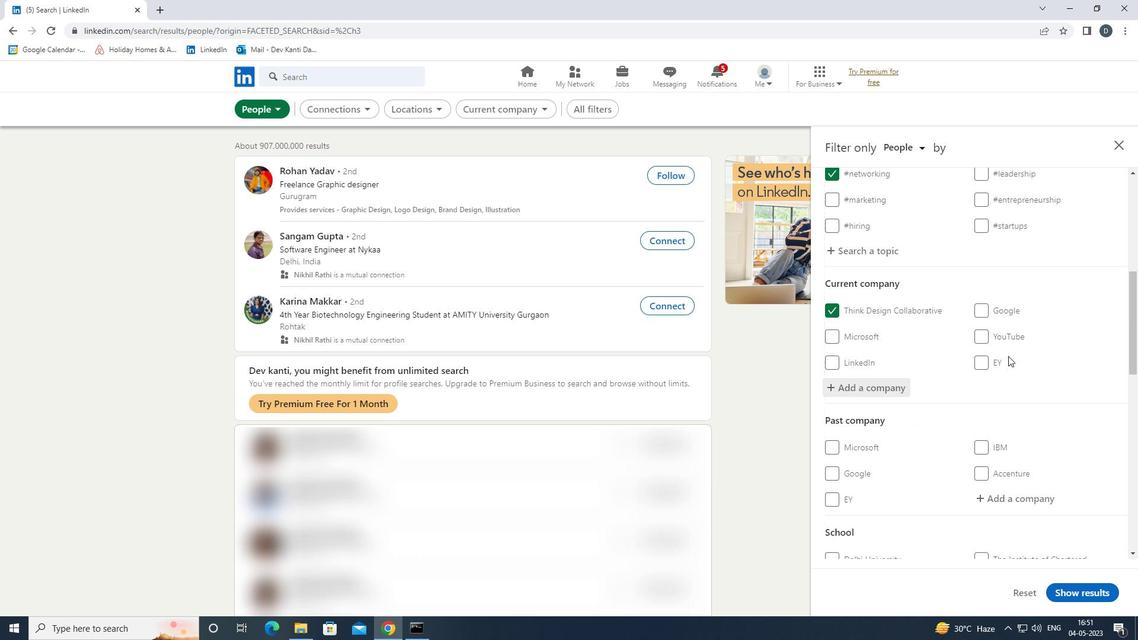 
Action: Mouse scrolled (1008, 358) with delta (0, 0)
Screenshot: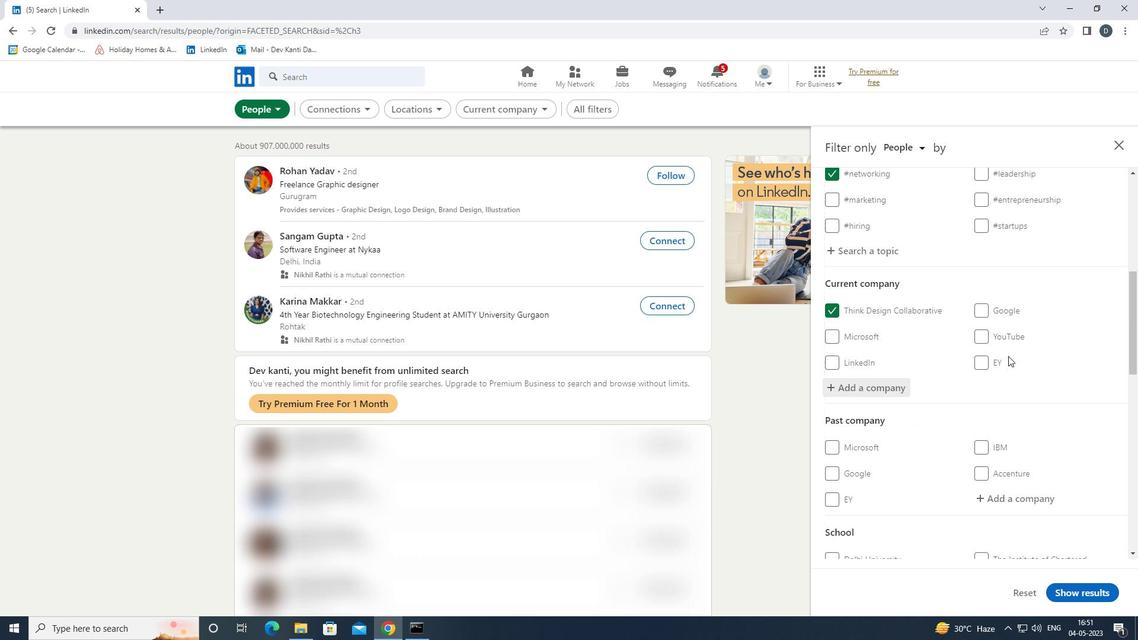 
Action: Mouse moved to (1008, 359)
Screenshot: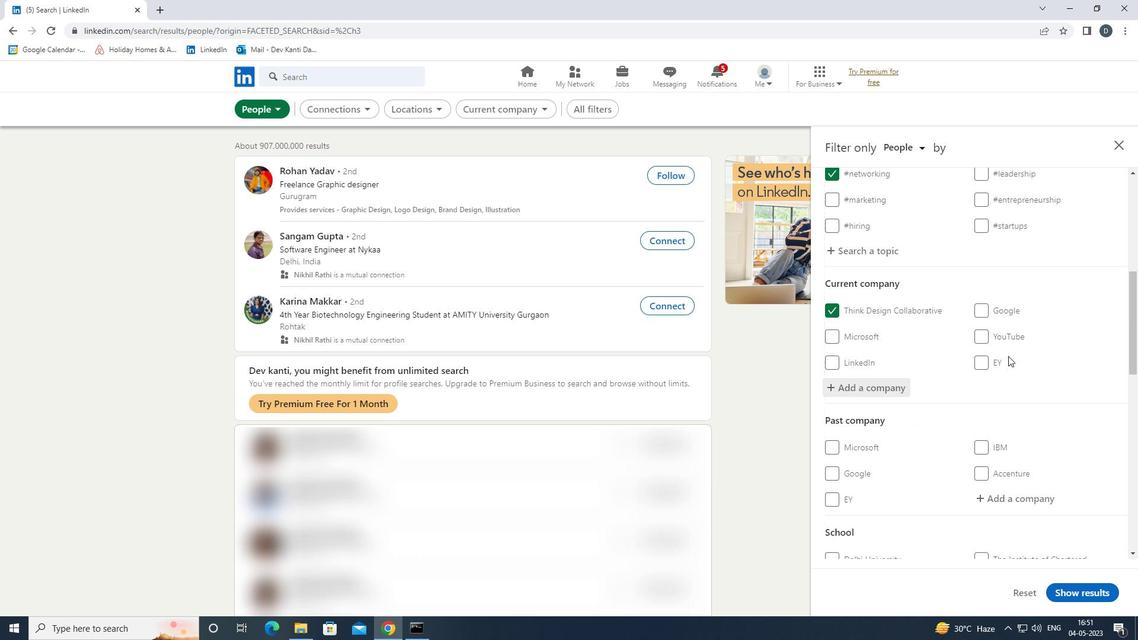 
Action: Mouse scrolled (1008, 358) with delta (0, 0)
Screenshot: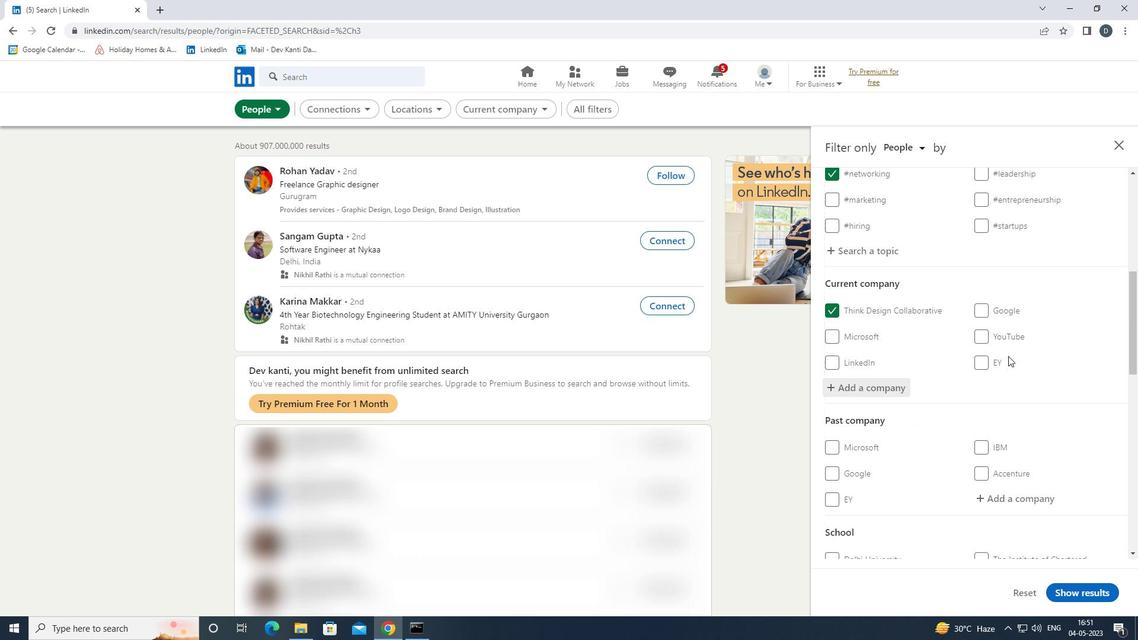 
Action: Mouse moved to (1010, 365)
Screenshot: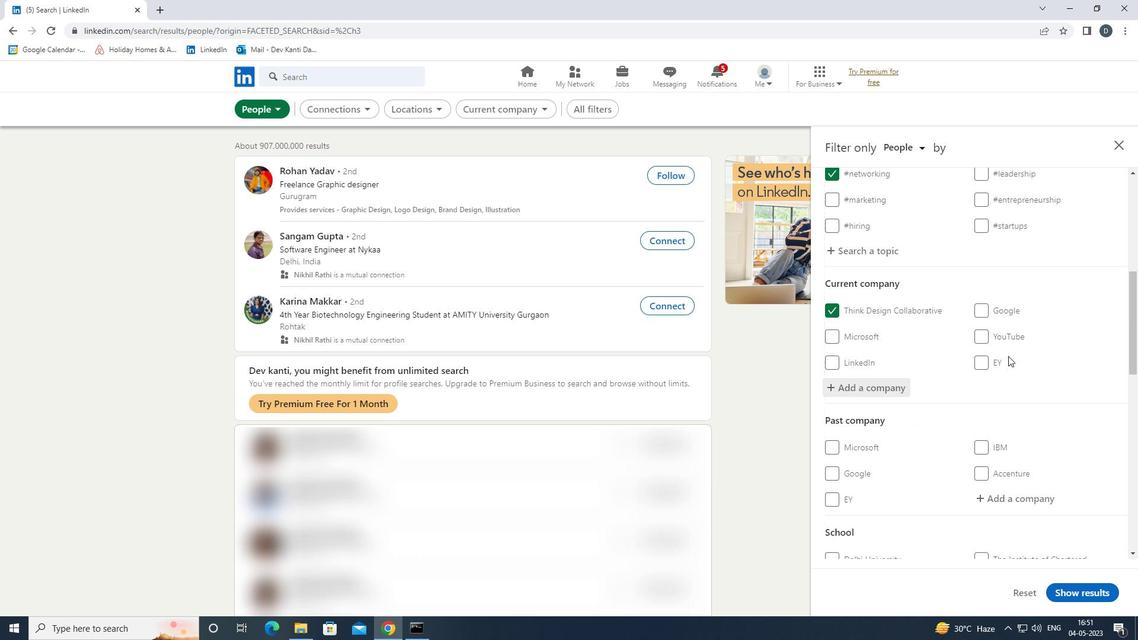 
Action: Mouse scrolled (1010, 364) with delta (0, 0)
Screenshot: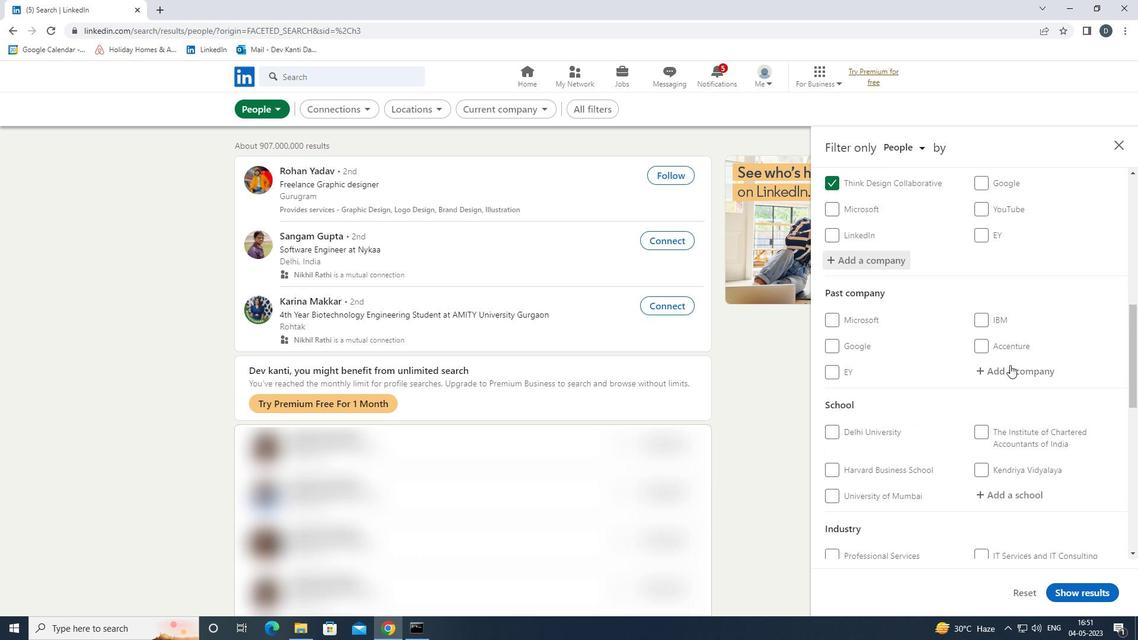 
Action: Mouse moved to (1021, 383)
Screenshot: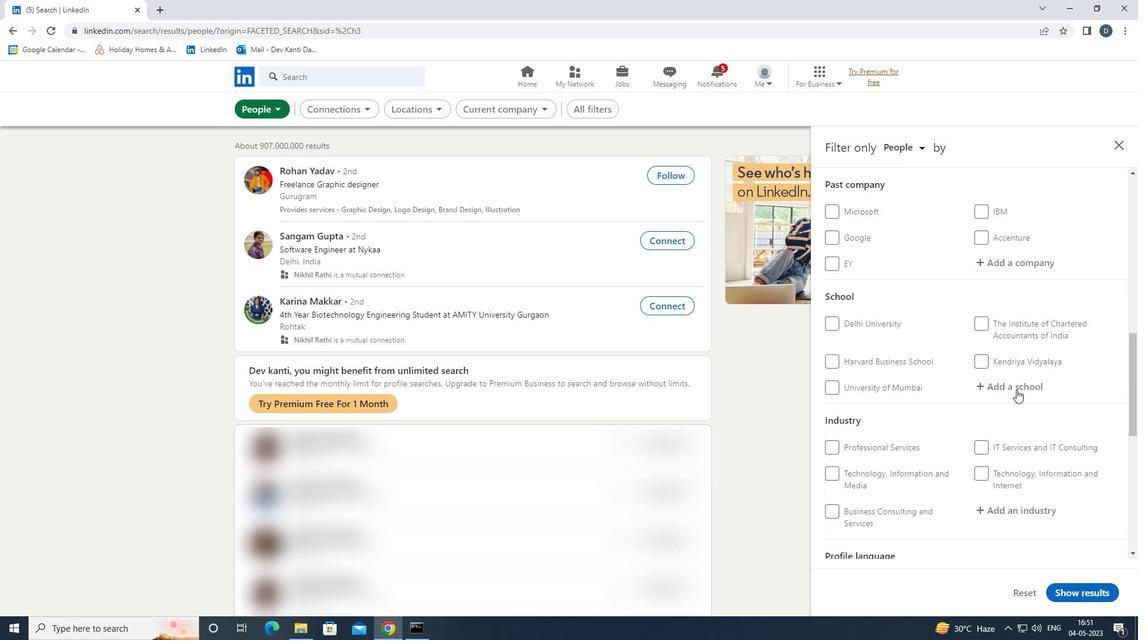 
Action: Mouse pressed left at (1021, 383)
Screenshot: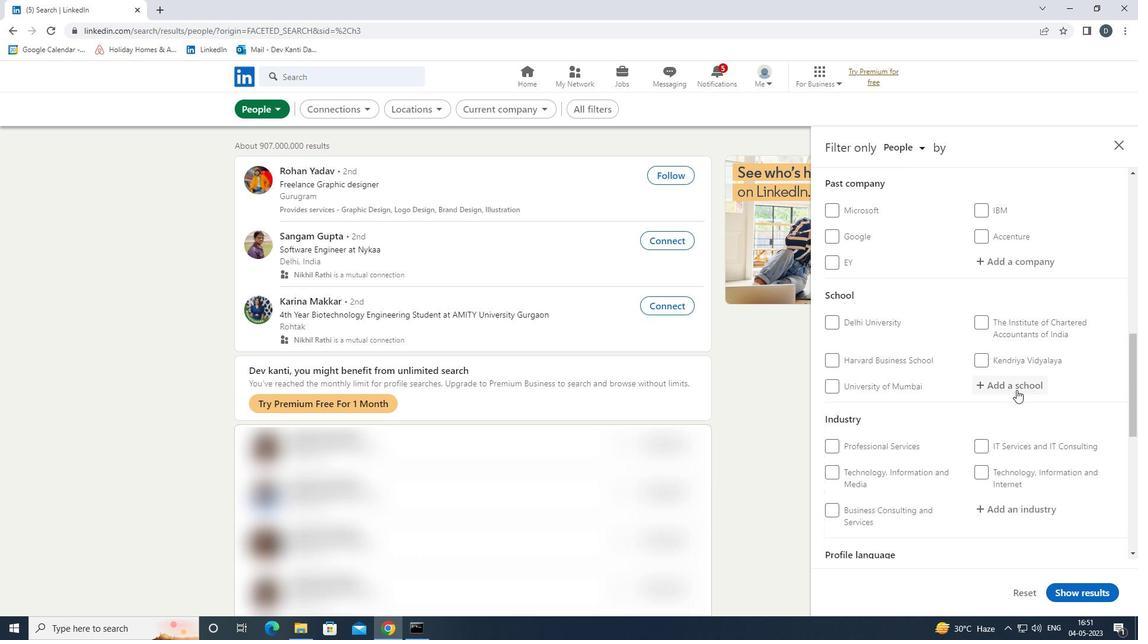 
Action: Key pressed <Key.shift><Key.shift><Key.shift><Key.shift><Key.shift><Key.shift><Key.shift><Key.shift><Key.shift><Key.shift><Key.shift>MODERN<Key.space><Key.down><Key.enter>
Screenshot: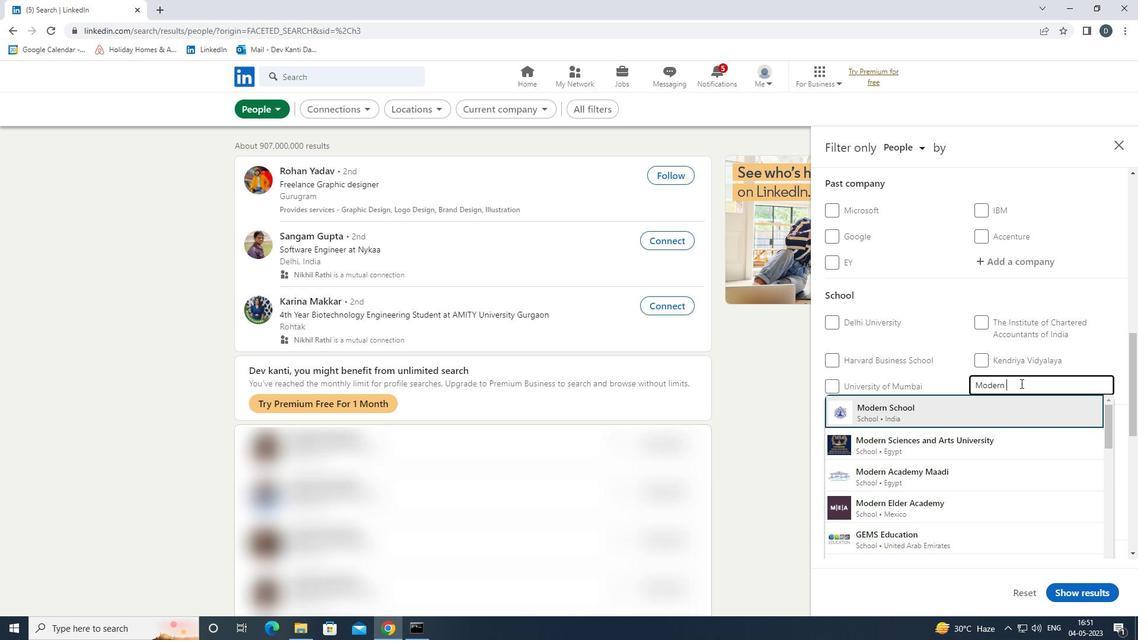 
Action: Mouse scrolled (1021, 383) with delta (0, 0)
Screenshot: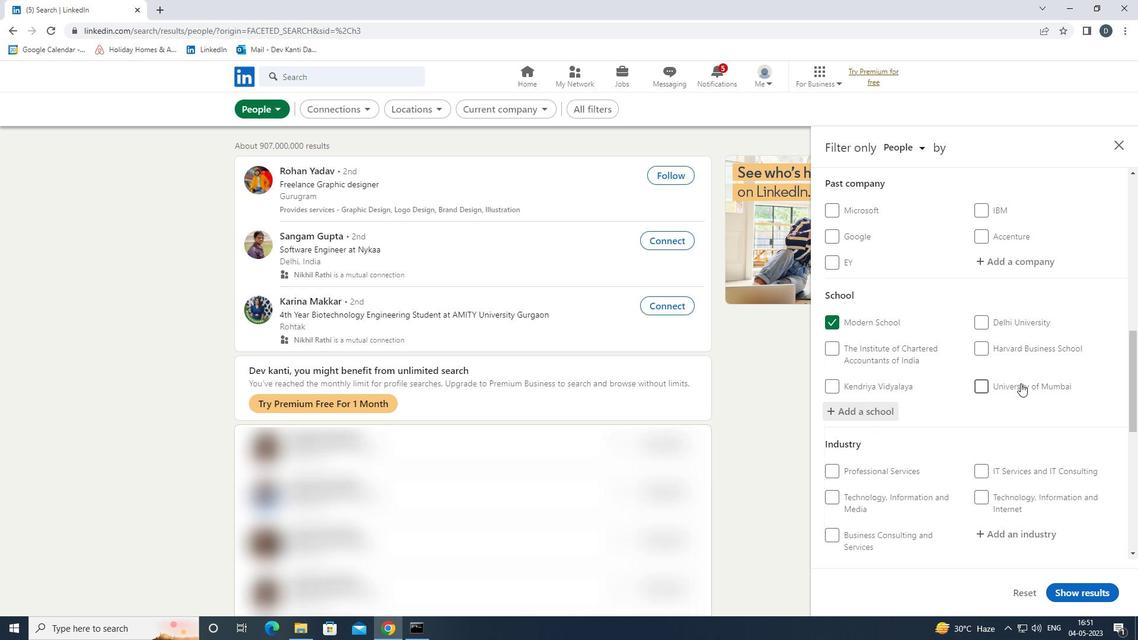
Action: Mouse moved to (1024, 386)
Screenshot: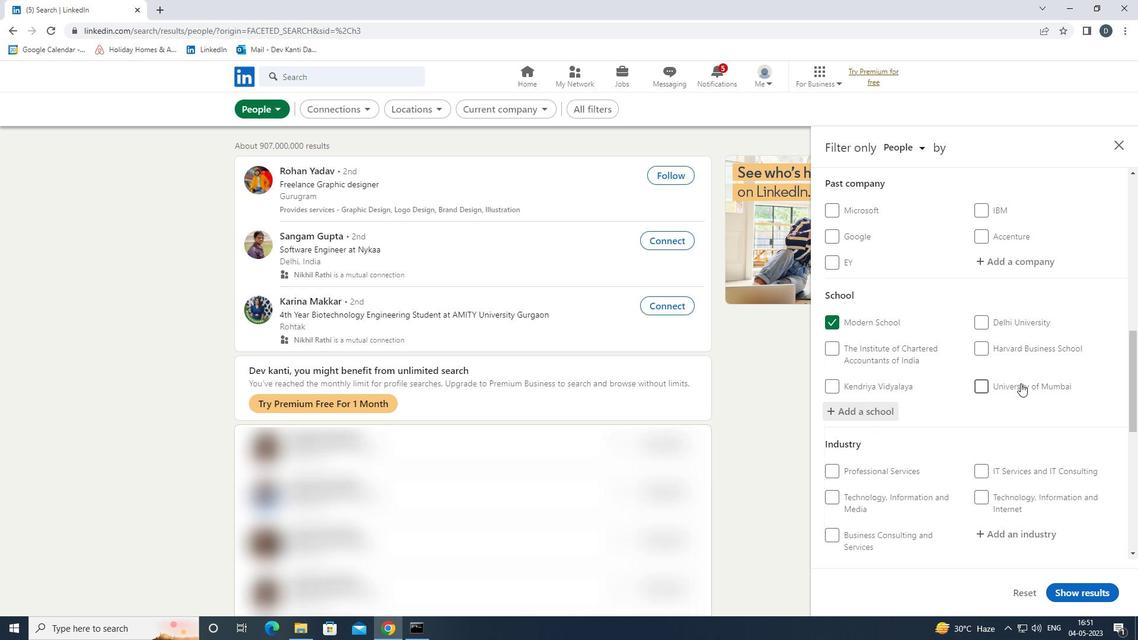 
Action: Mouse scrolled (1024, 385) with delta (0, 0)
Screenshot: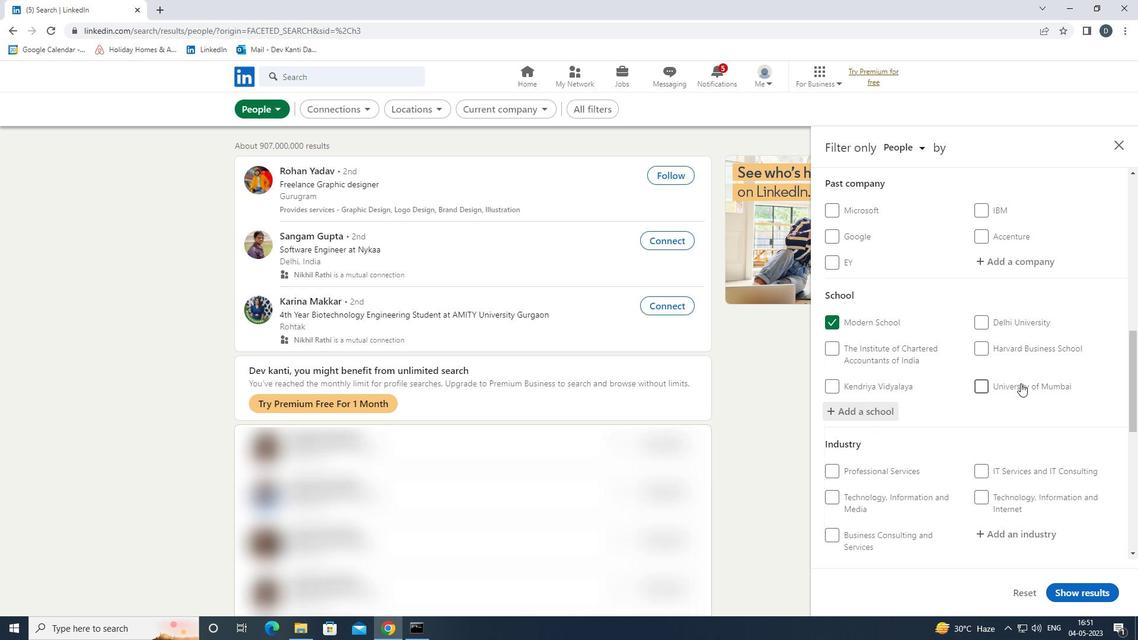 
Action: Mouse moved to (1027, 418)
Screenshot: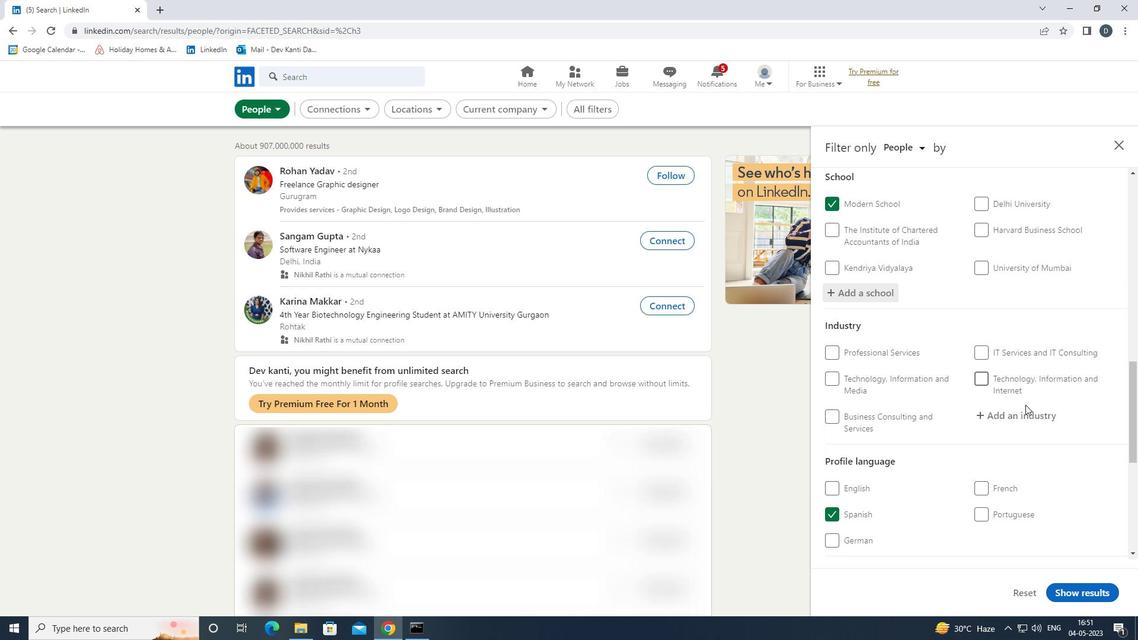 
Action: Mouse pressed left at (1027, 418)
Screenshot: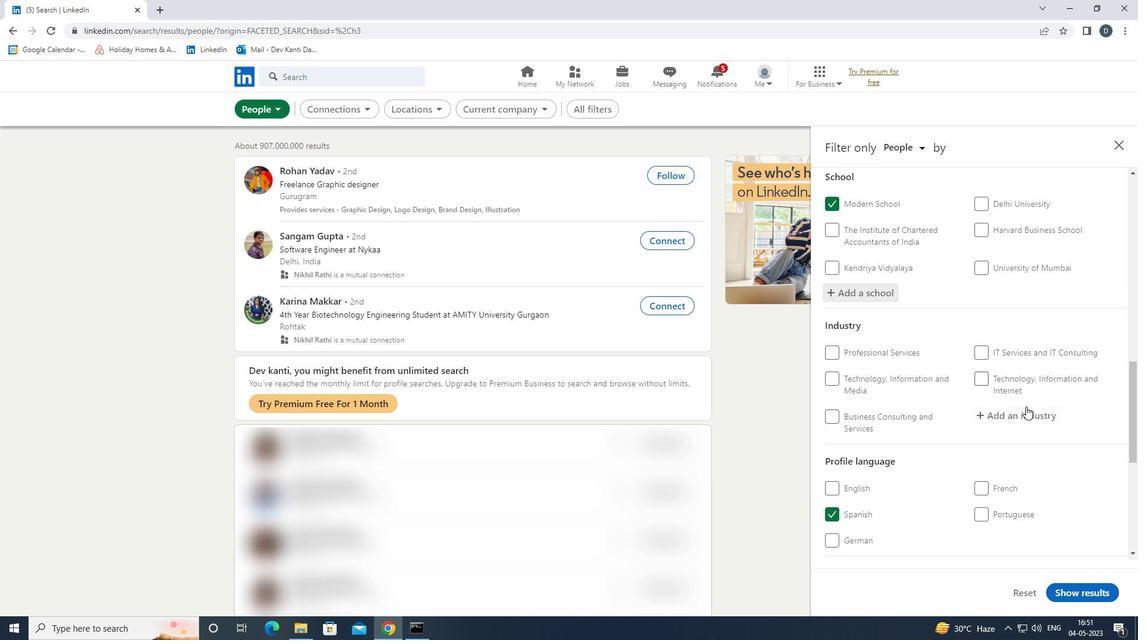 
Action: Key pressed <Key.shift><Key.shift><Key.shift><Key.shift><Key.shift><Key.shift><Key.shift><Key.shift>POSTAL<Key.space>S<Key.down><Key.enter>
Screenshot: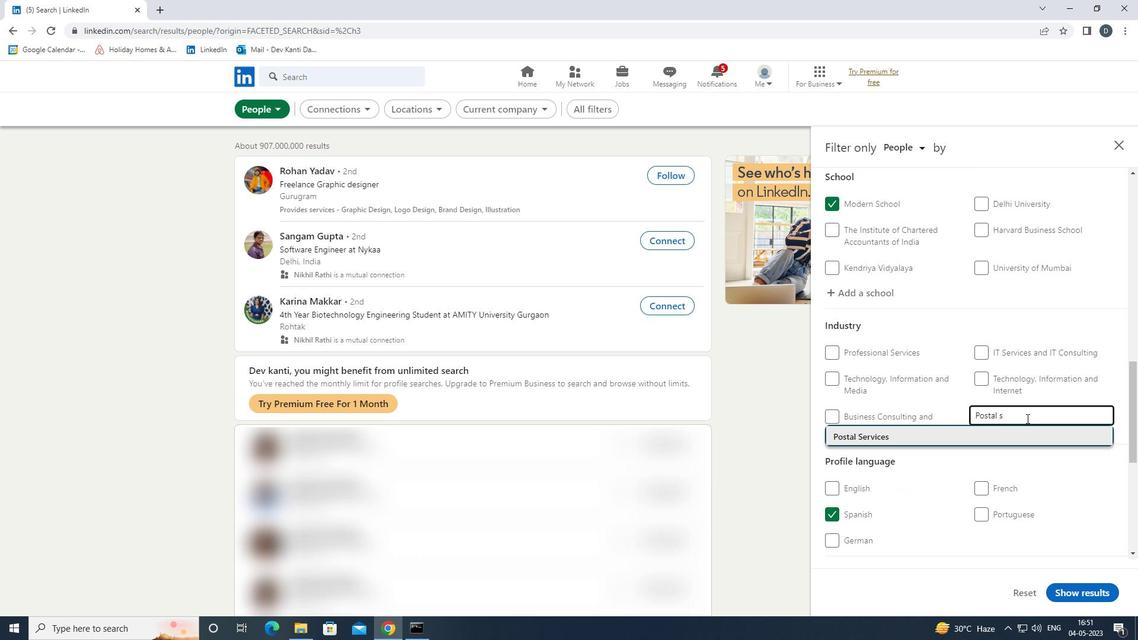 
Action: Mouse scrolled (1027, 418) with delta (0, 0)
Screenshot: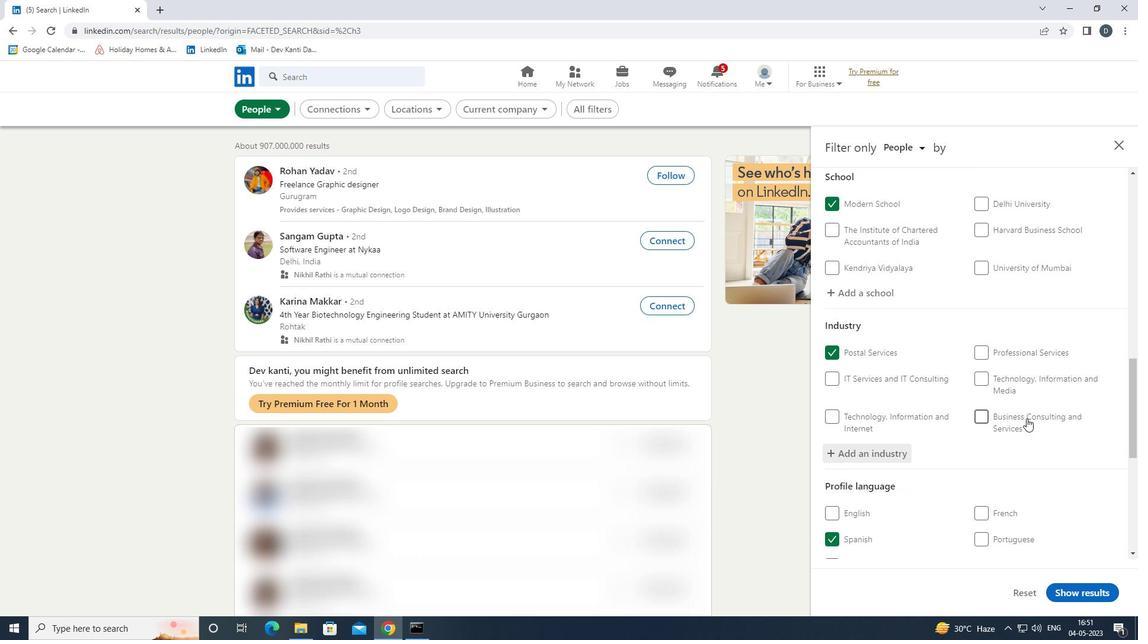 
Action: Mouse scrolled (1027, 418) with delta (0, 0)
Screenshot: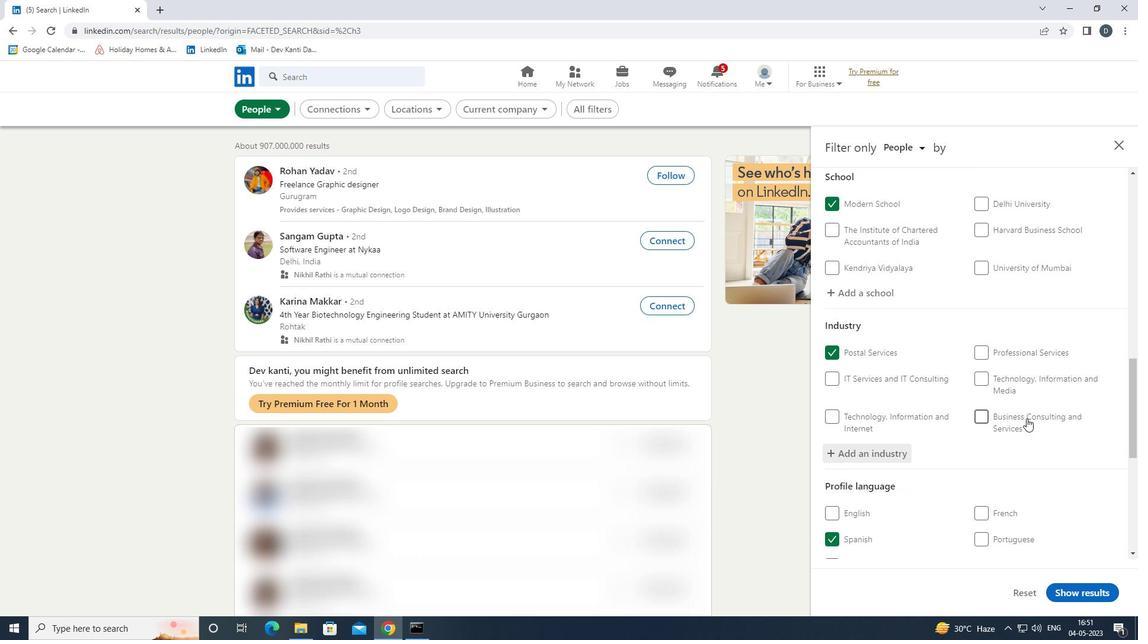 
Action: Mouse scrolled (1027, 418) with delta (0, 0)
Screenshot: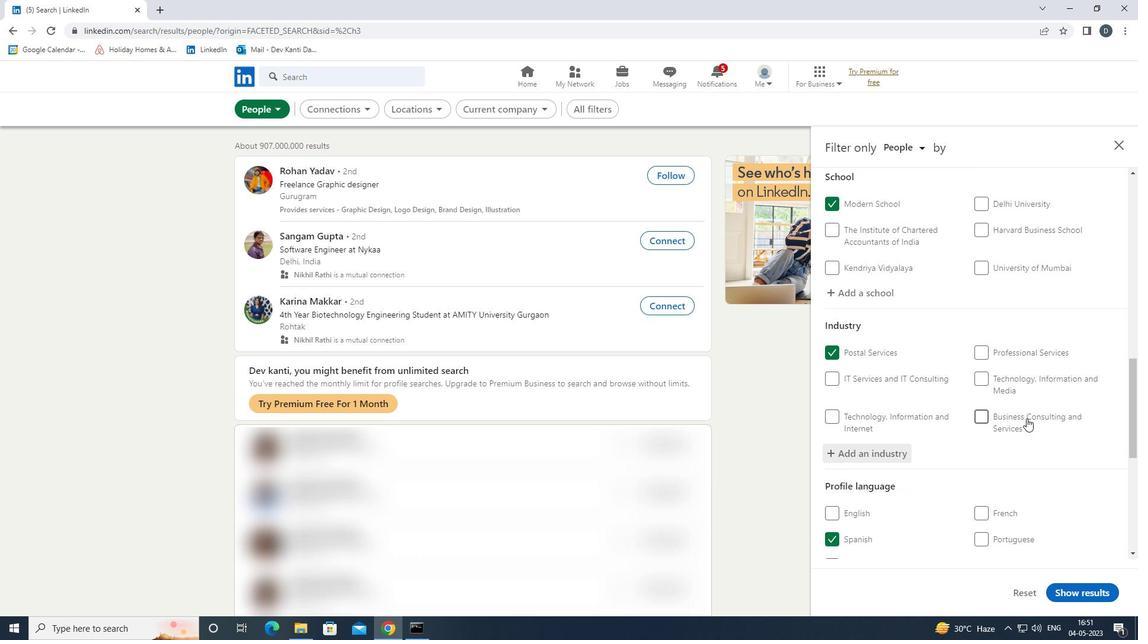 
Action: Mouse scrolled (1027, 418) with delta (0, 0)
Screenshot: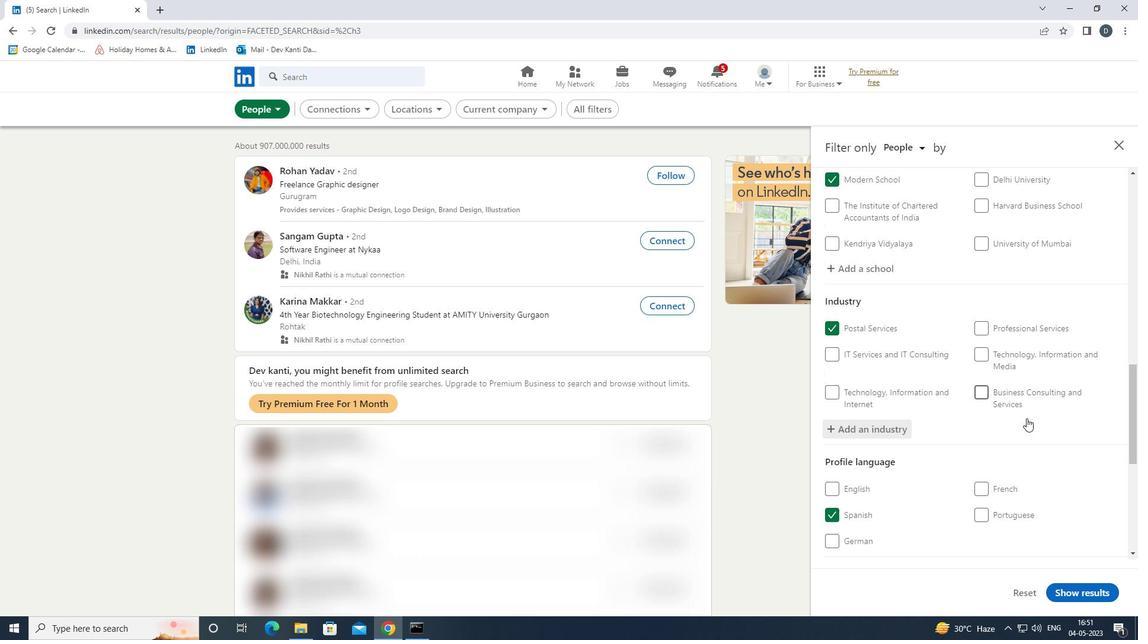 
Action: Mouse scrolled (1027, 418) with delta (0, 0)
Screenshot: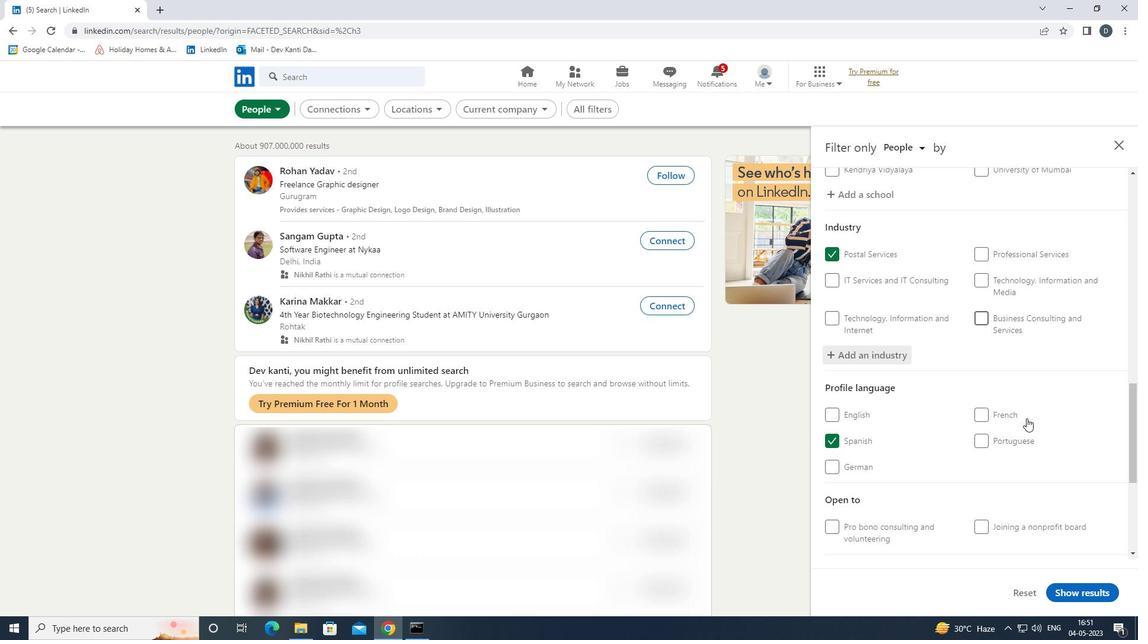 
Action: Mouse moved to (1025, 454)
Screenshot: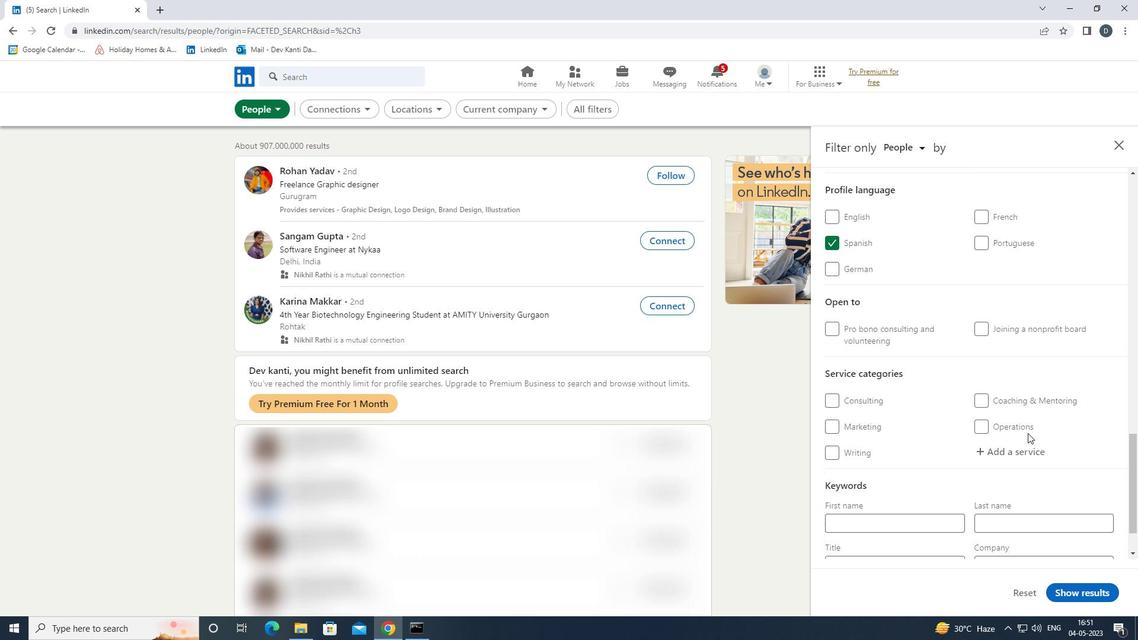 
Action: Mouse pressed left at (1025, 454)
Screenshot: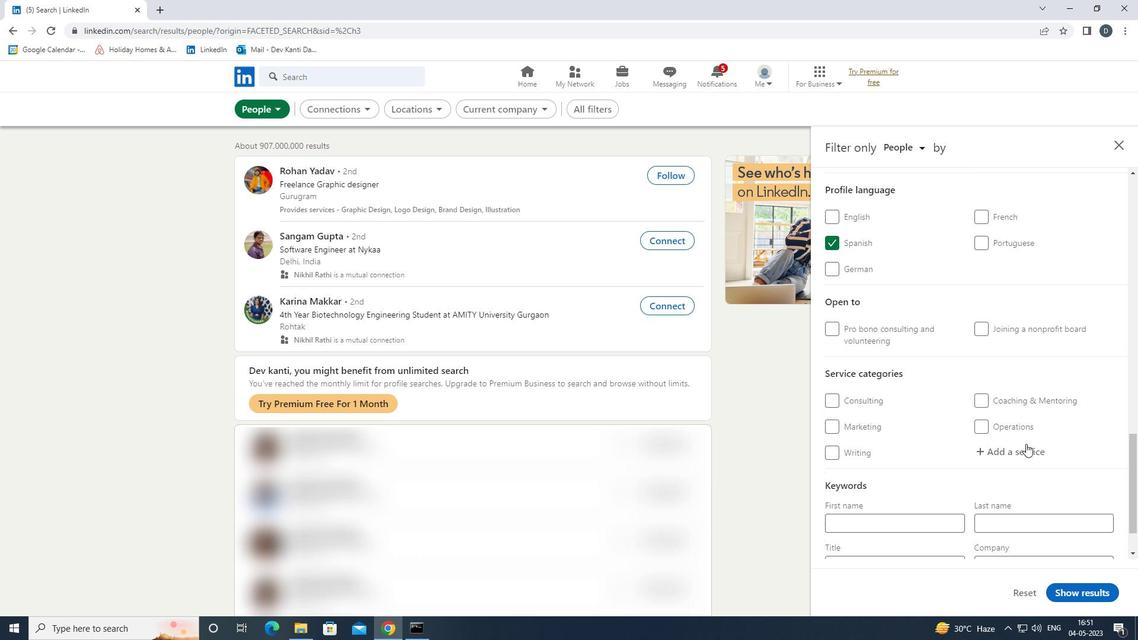 
Action: Key pressed <Key.shift><Key.shift><Key.shift>PACKAG<Key.down><Key.enter>
Screenshot: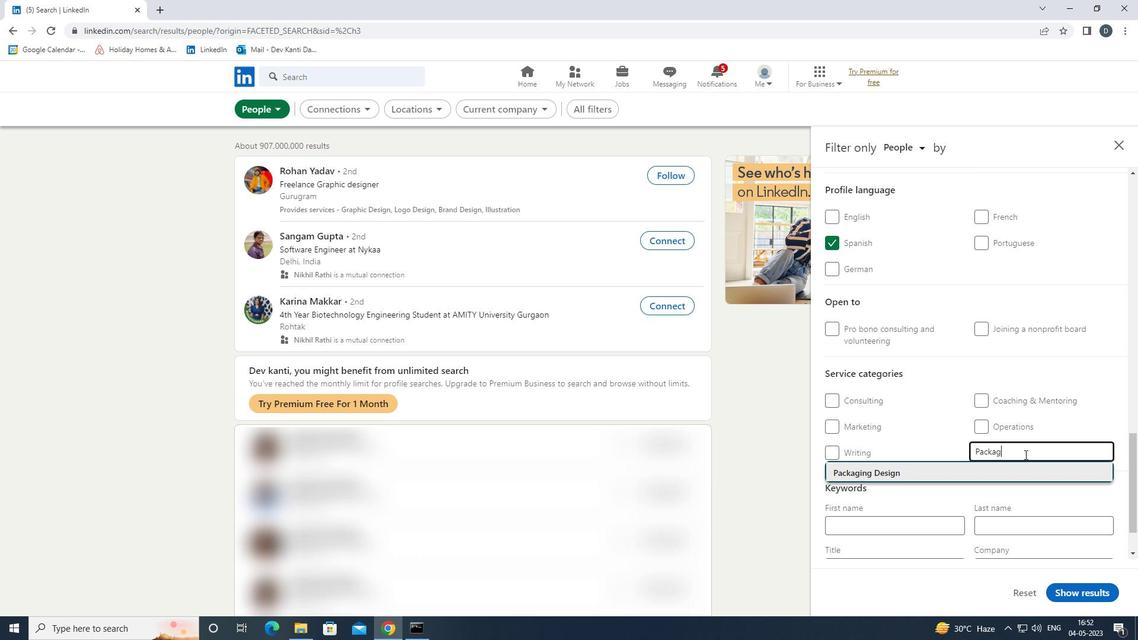 
Action: Mouse scrolled (1025, 454) with delta (0, 0)
Screenshot: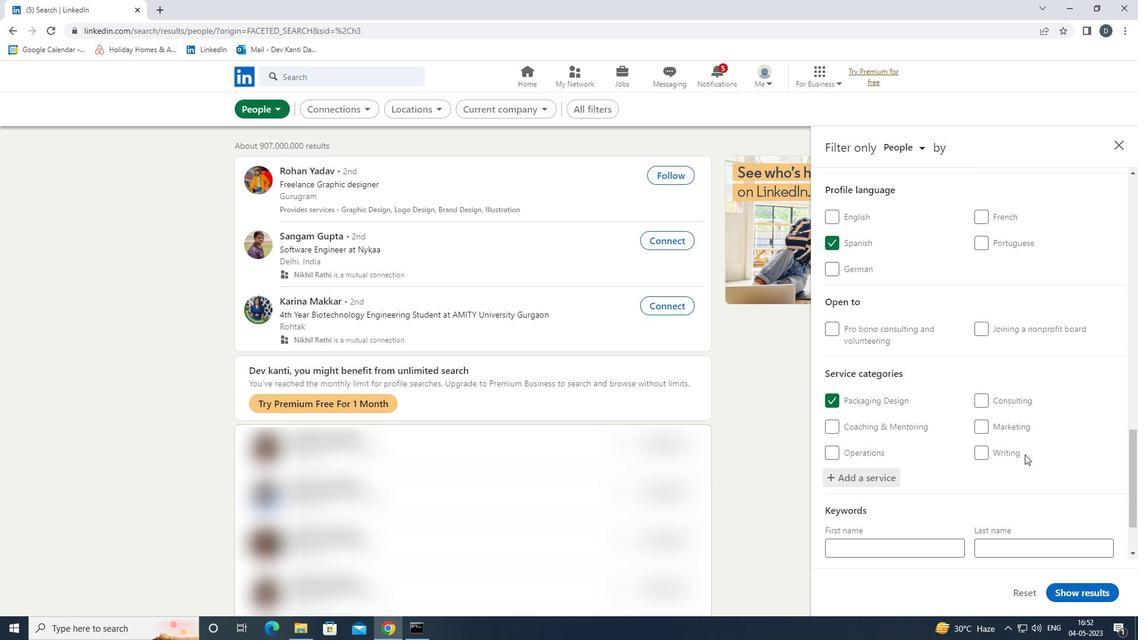 
Action: Mouse scrolled (1025, 454) with delta (0, 0)
Screenshot: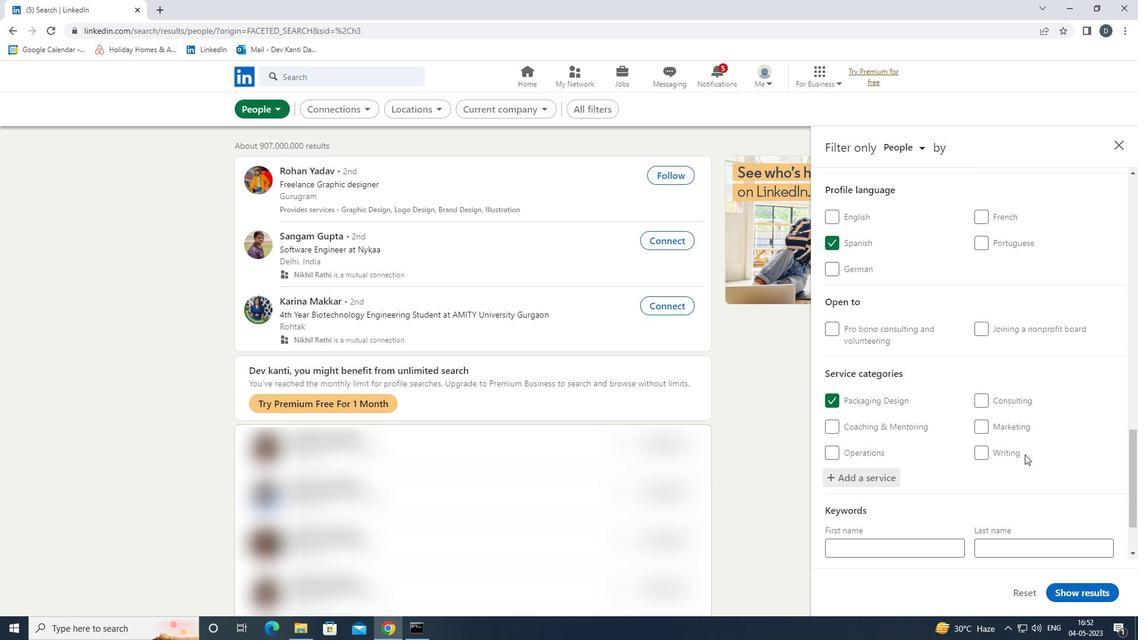 
Action: Mouse scrolled (1025, 454) with delta (0, 0)
Screenshot: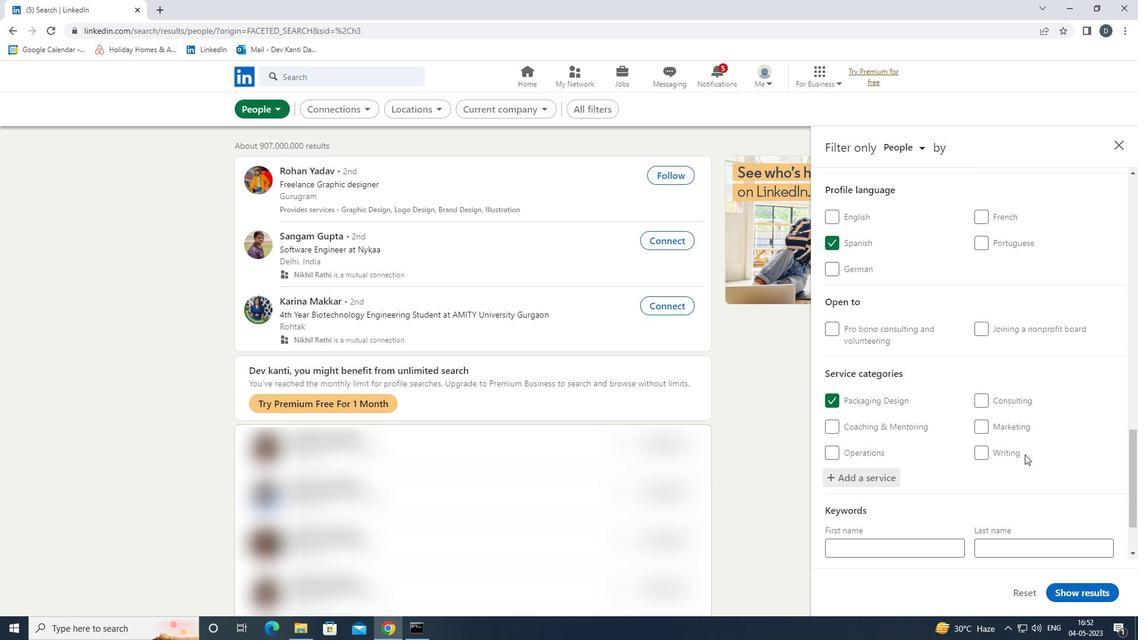 
Action: Mouse scrolled (1025, 454) with delta (0, 0)
Screenshot: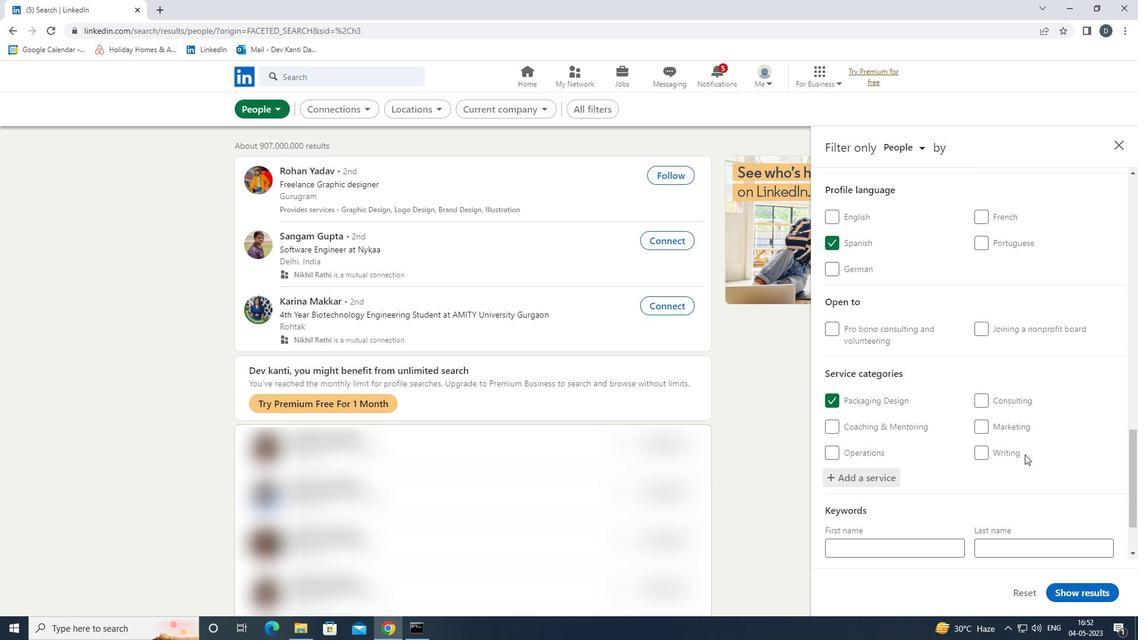 
Action: Mouse scrolled (1025, 454) with delta (0, 0)
Screenshot: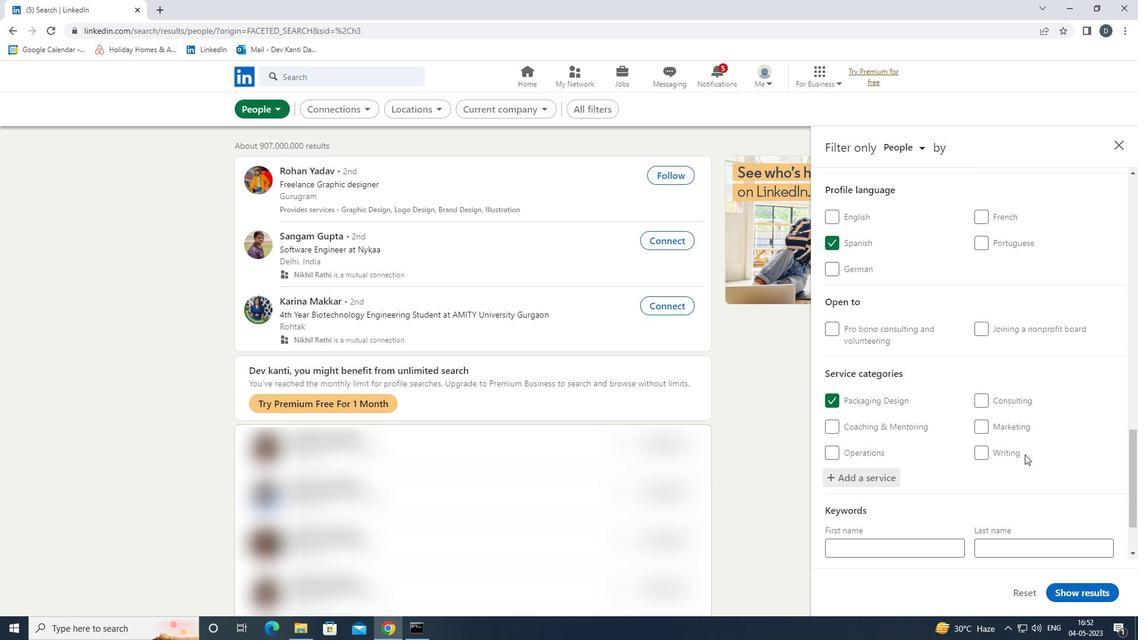 
Action: Mouse moved to (927, 518)
Screenshot: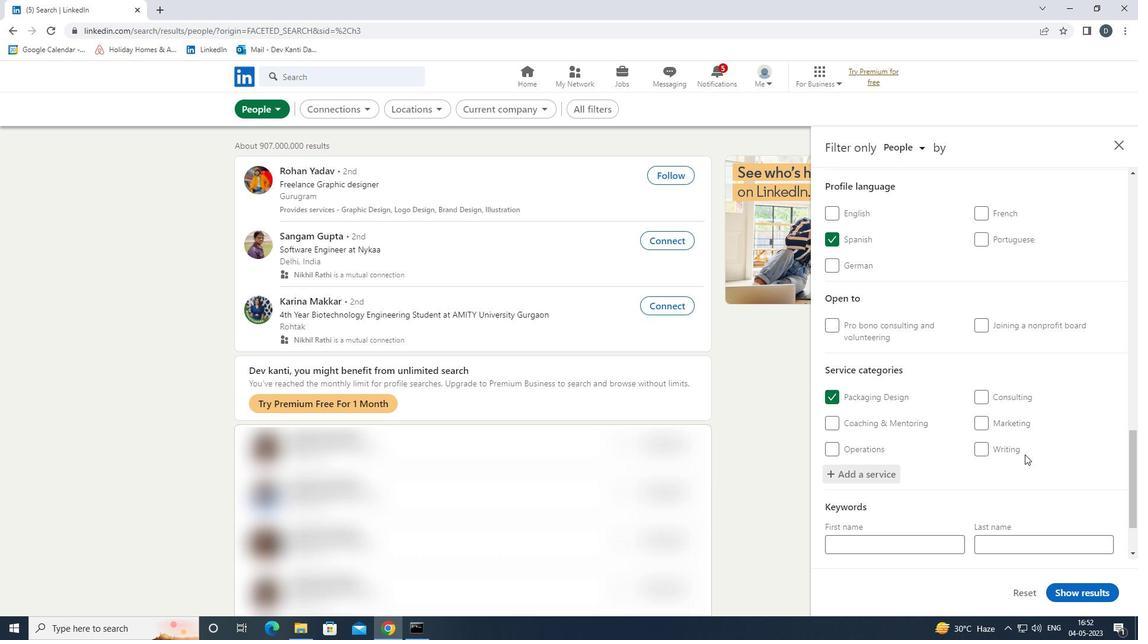 
Action: Mouse pressed left at (927, 518)
Screenshot: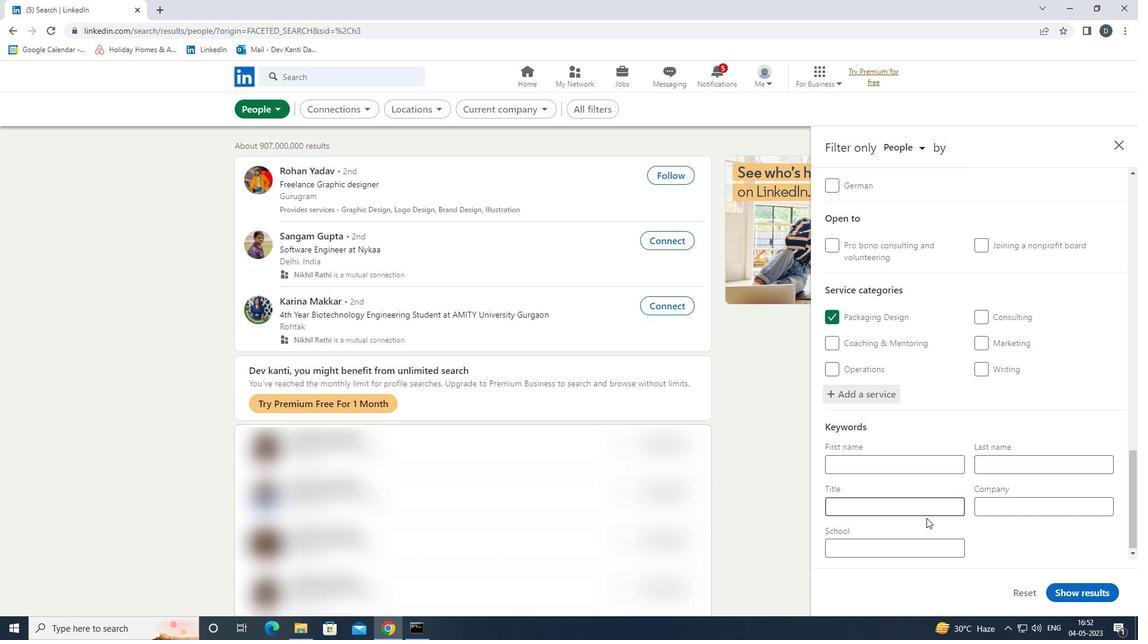 
Action: Mouse moved to (924, 508)
Screenshot: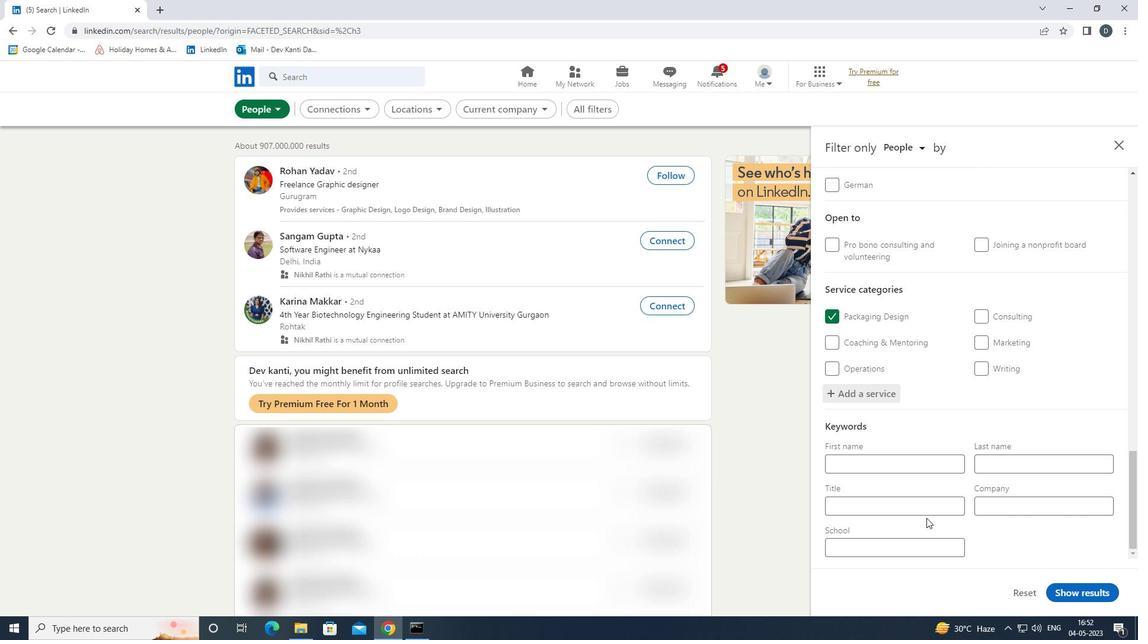 
Action: Mouse pressed left at (924, 508)
Screenshot: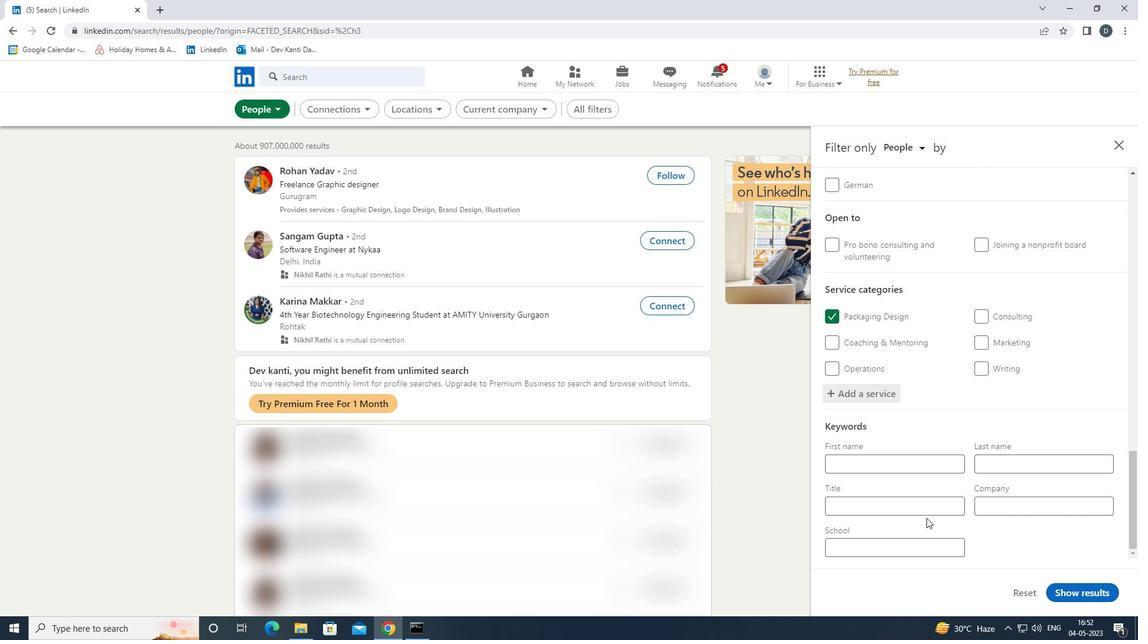 
Action: Key pressed <Key.shift><Key.shift><Key.shift><Key.shift><Key.shift>ADMINISTRATOR
Screenshot: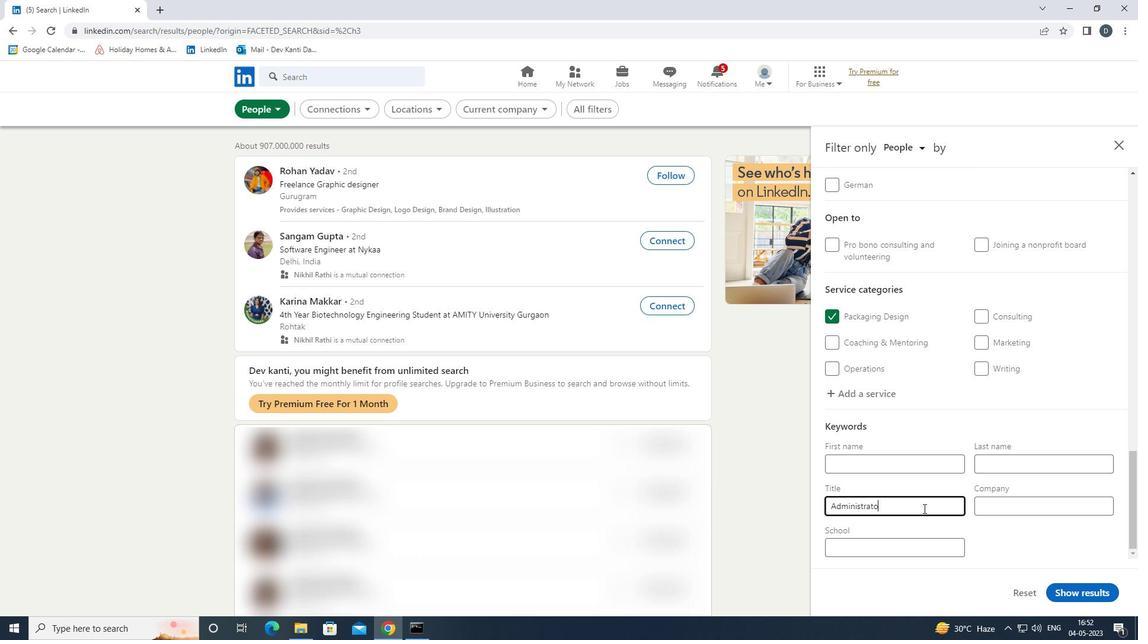 
Action: Mouse moved to (1074, 583)
Screenshot: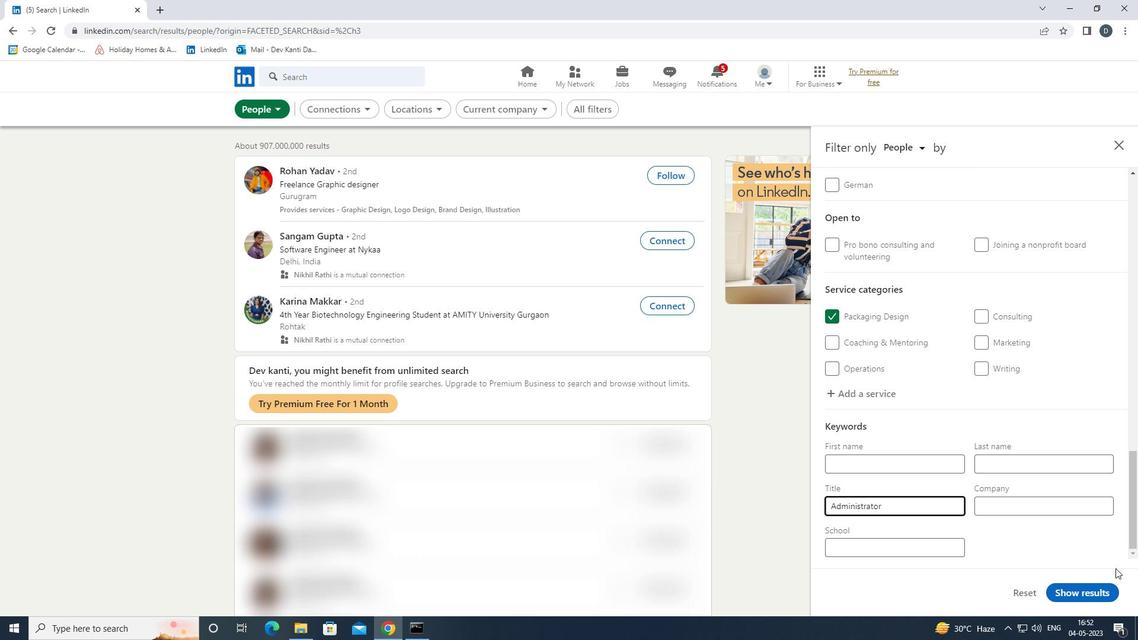 
Action: Mouse pressed left at (1074, 583)
Screenshot: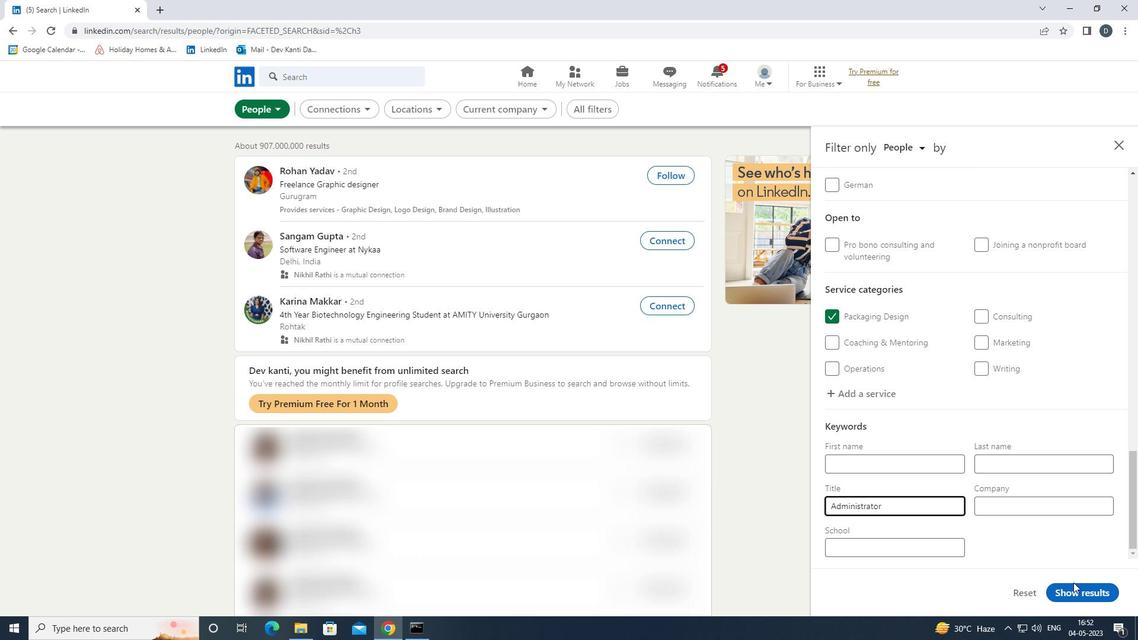 
Action: Mouse moved to (643, 263)
Screenshot: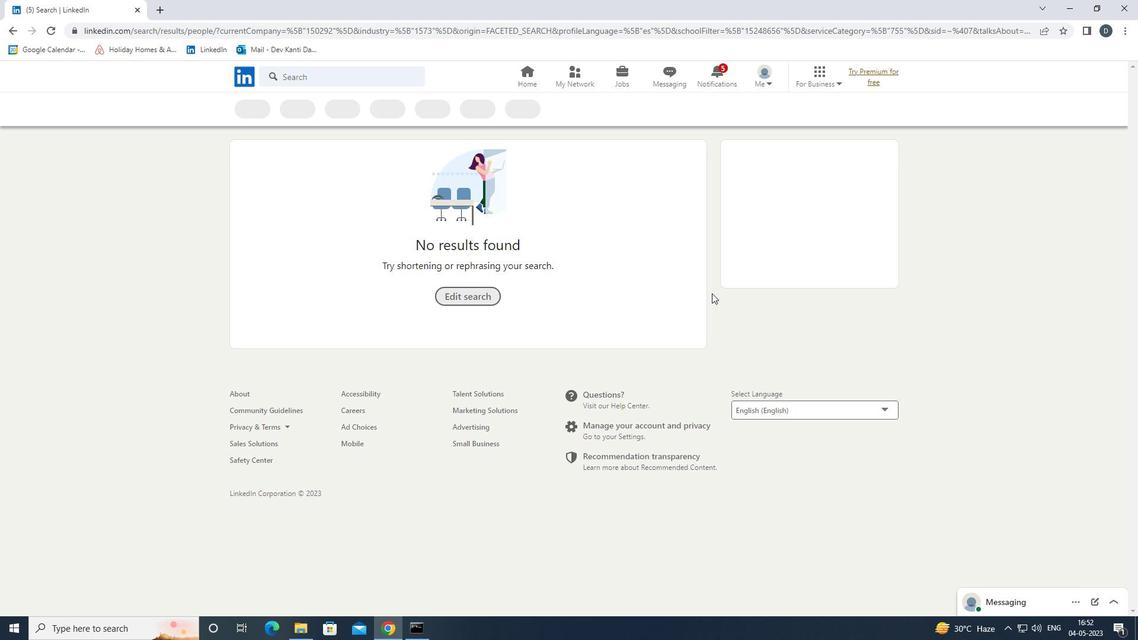 
